 Task: Create a due date automation trigger when advanced on, 2 days before a card is due add content with a name or a description not starting with resume at 11:00 AM.
Action: Mouse moved to (1049, 306)
Screenshot: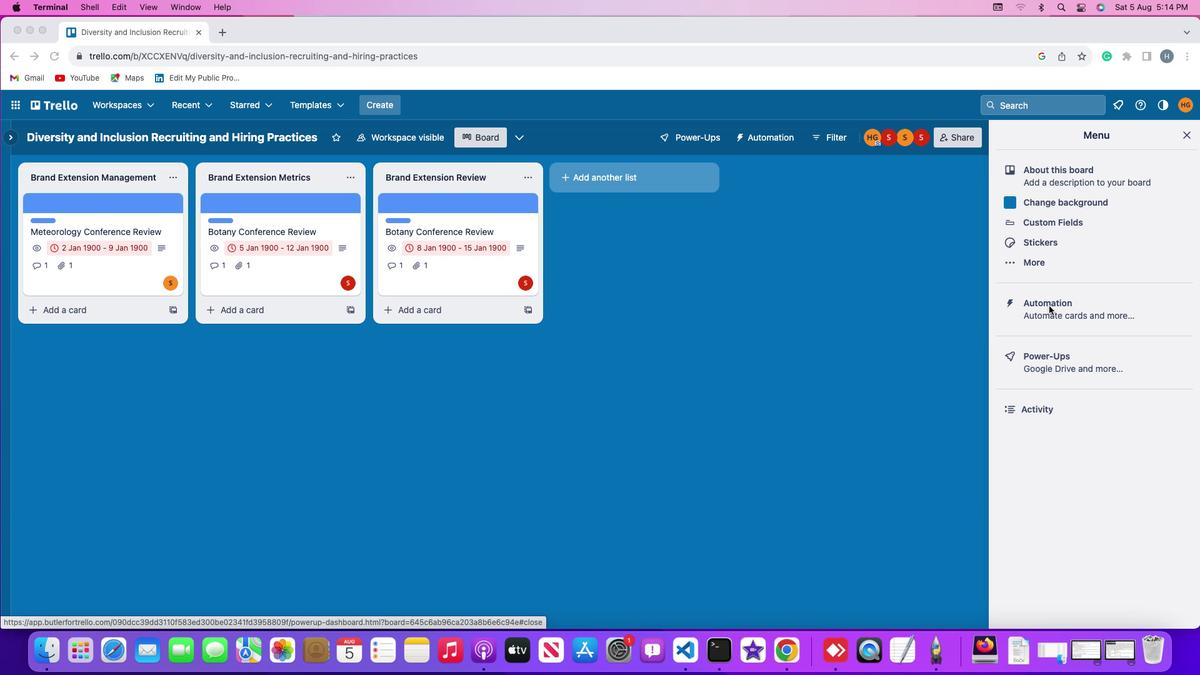 
Action: Mouse pressed left at (1049, 306)
Screenshot: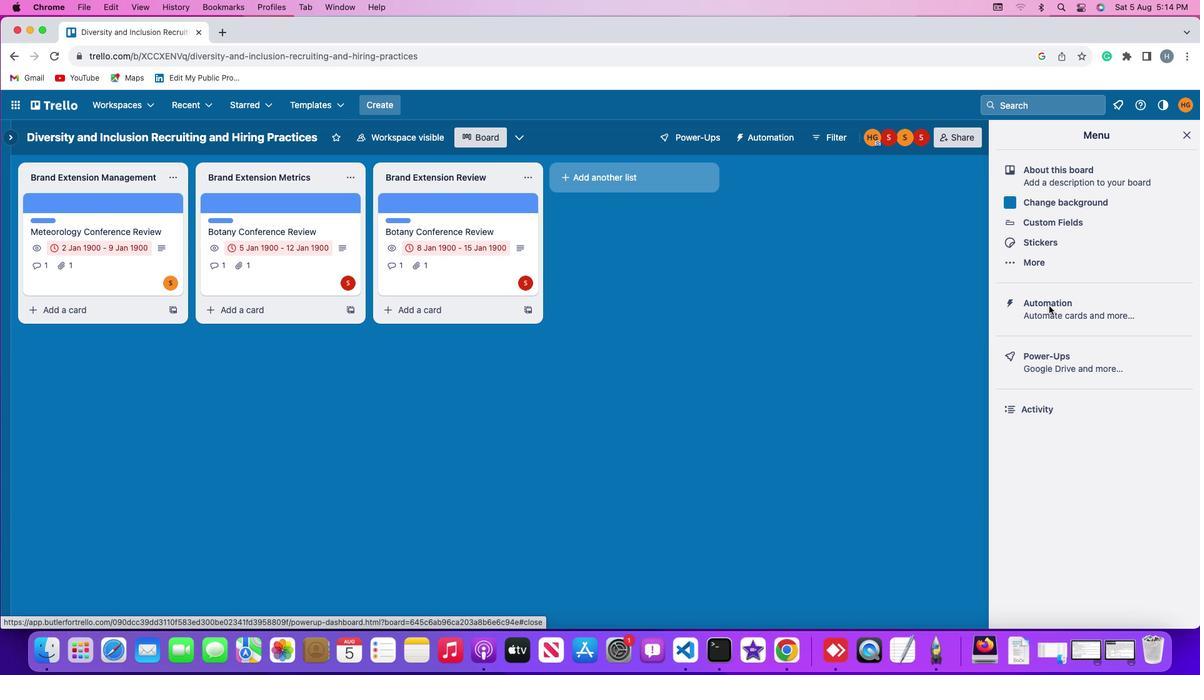 
Action: Mouse pressed left at (1049, 306)
Screenshot: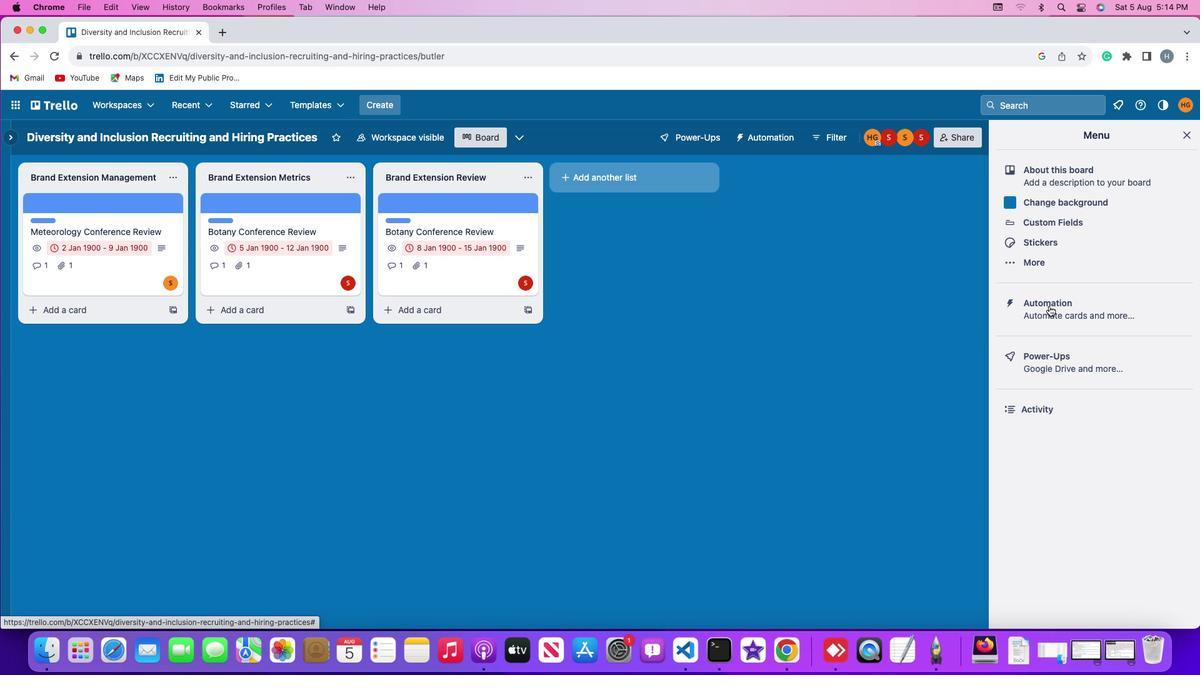 
Action: Mouse moved to (85, 295)
Screenshot: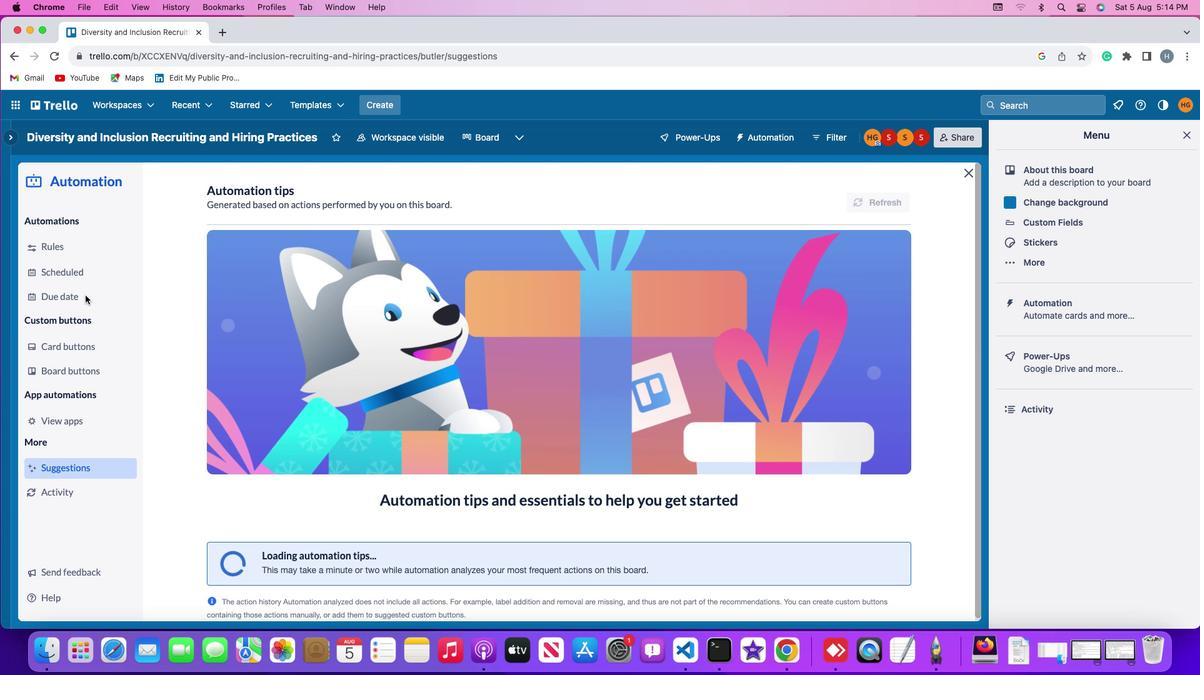 
Action: Mouse pressed left at (85, 295)
Screenshot: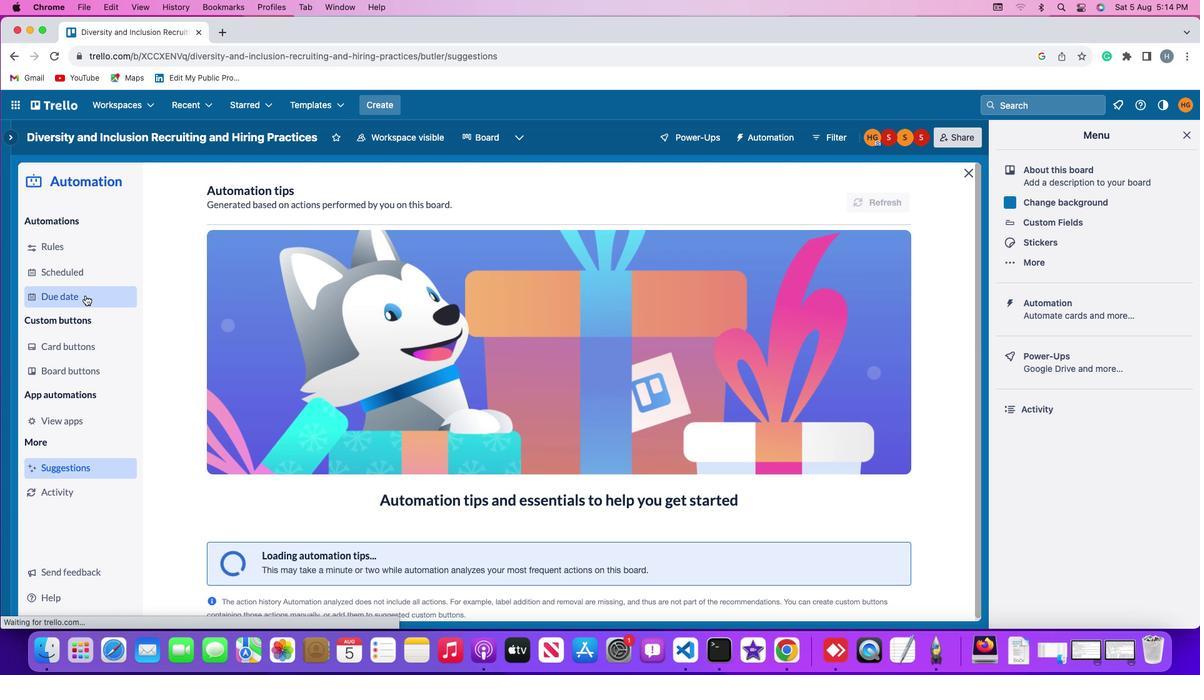
Action: Mouse moved to (833, 191)
Screenshot: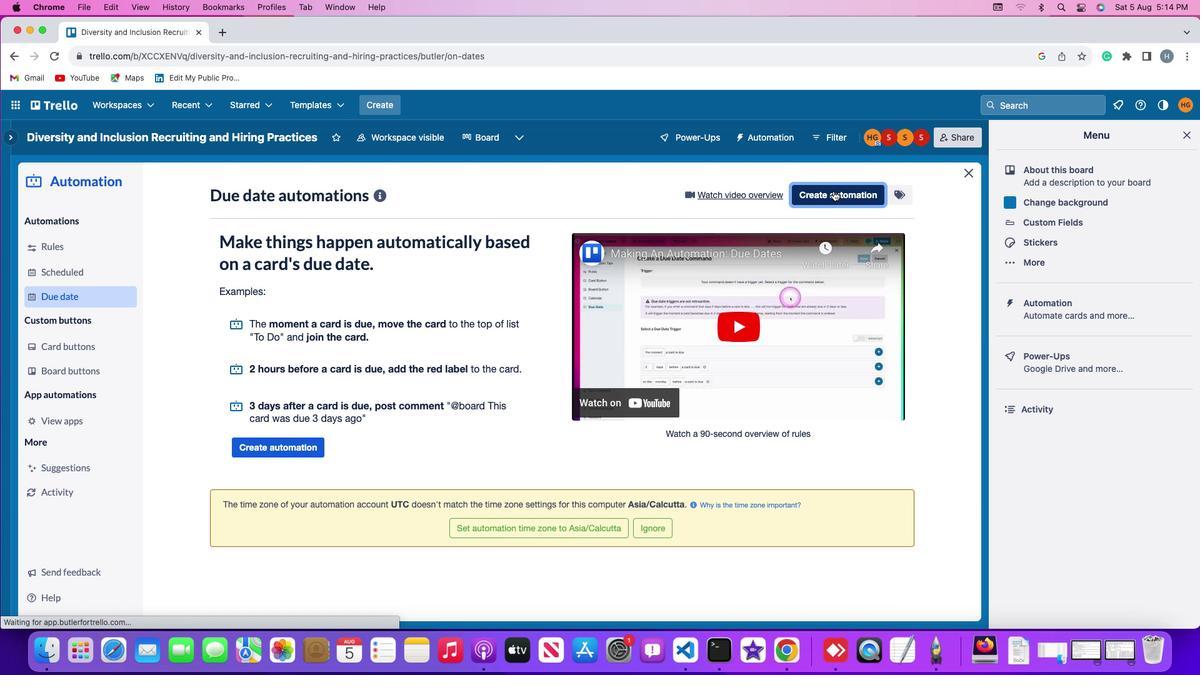
Action: Mouse pressed left at (833, 191)
Screenshot: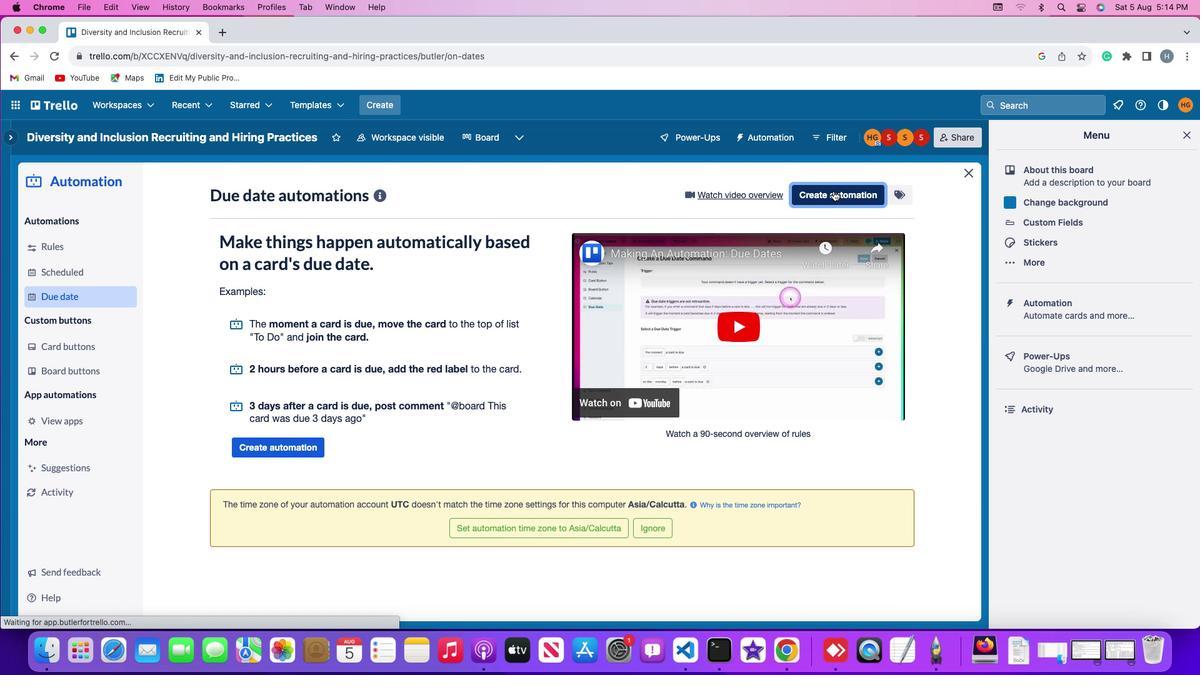 
Action: Mouse moved to (510, 317)
Screenshot: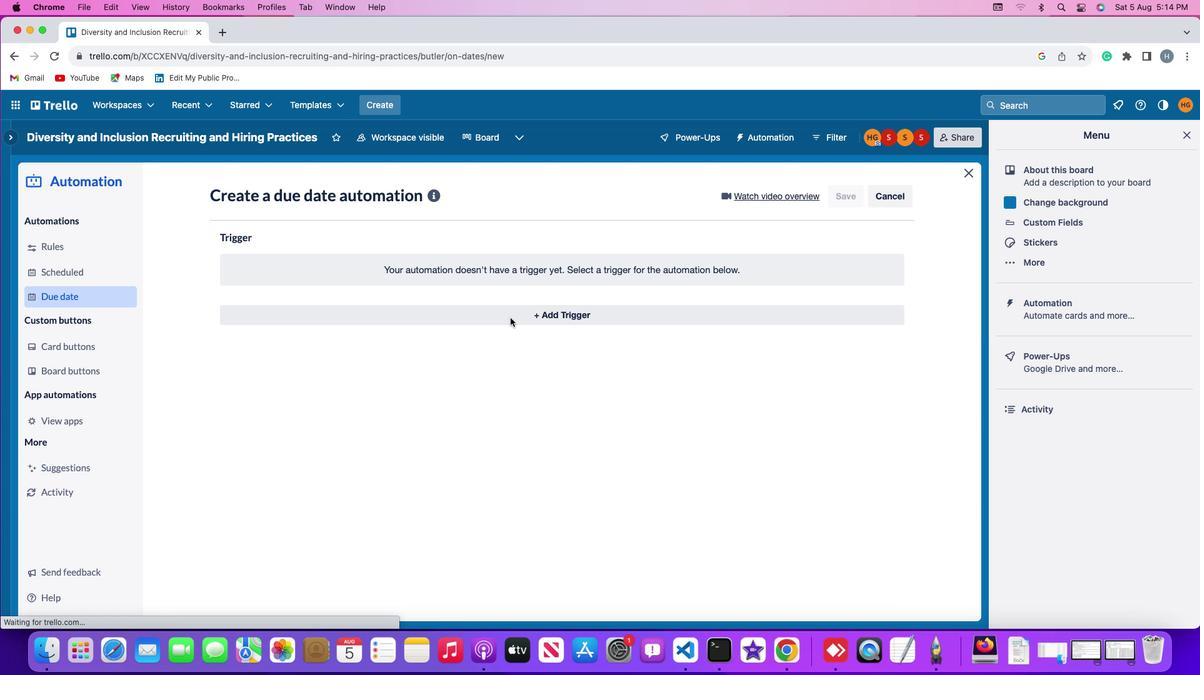 
Action: Mouse pressed left at (510, 317)
Screenshot: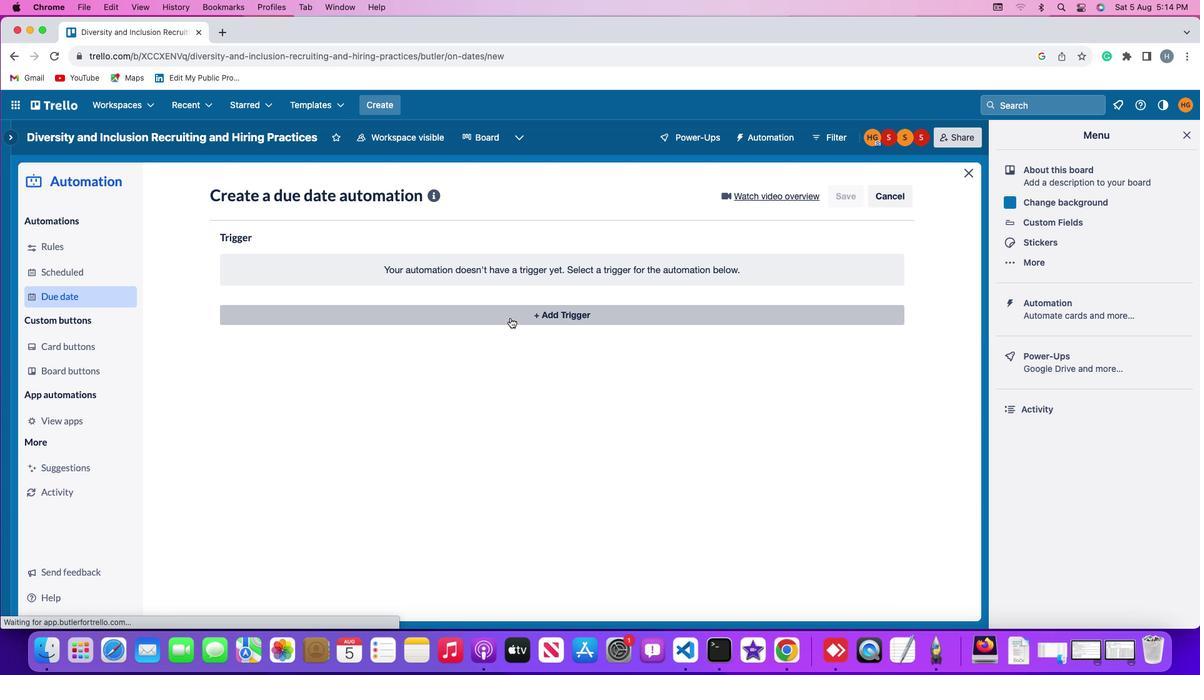 
Action: Mouse moved to (243, 504)
Screenshot: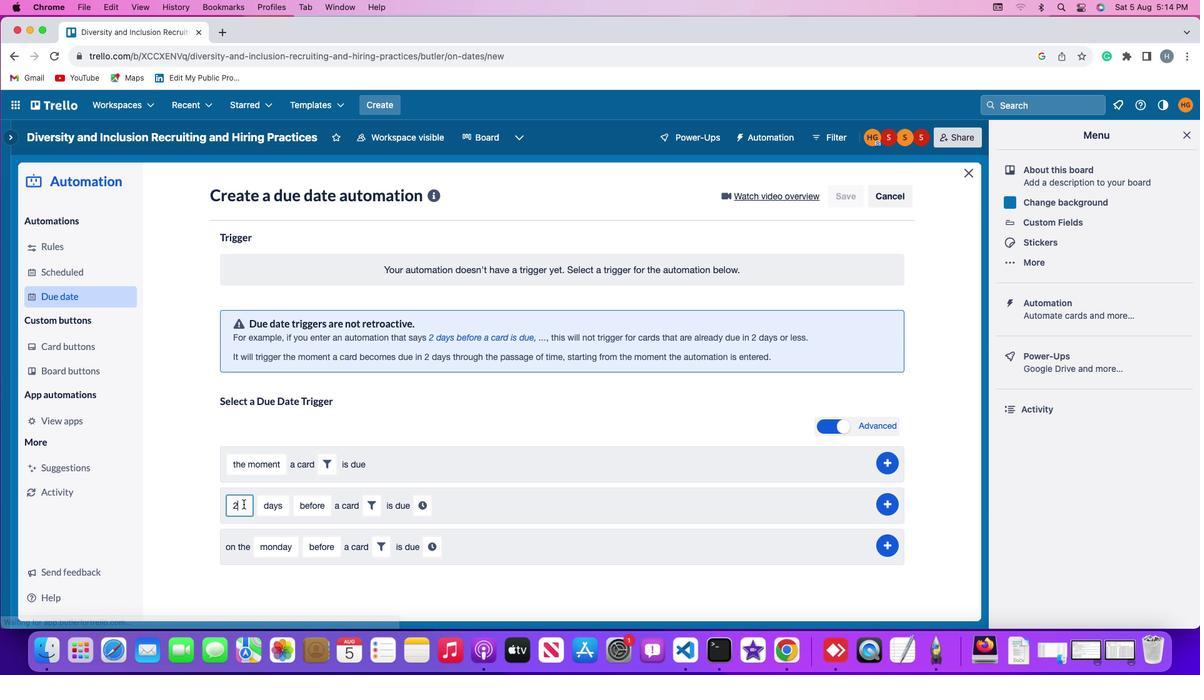 
Action: Mouse pressed left at (243, 504)
Screenshot: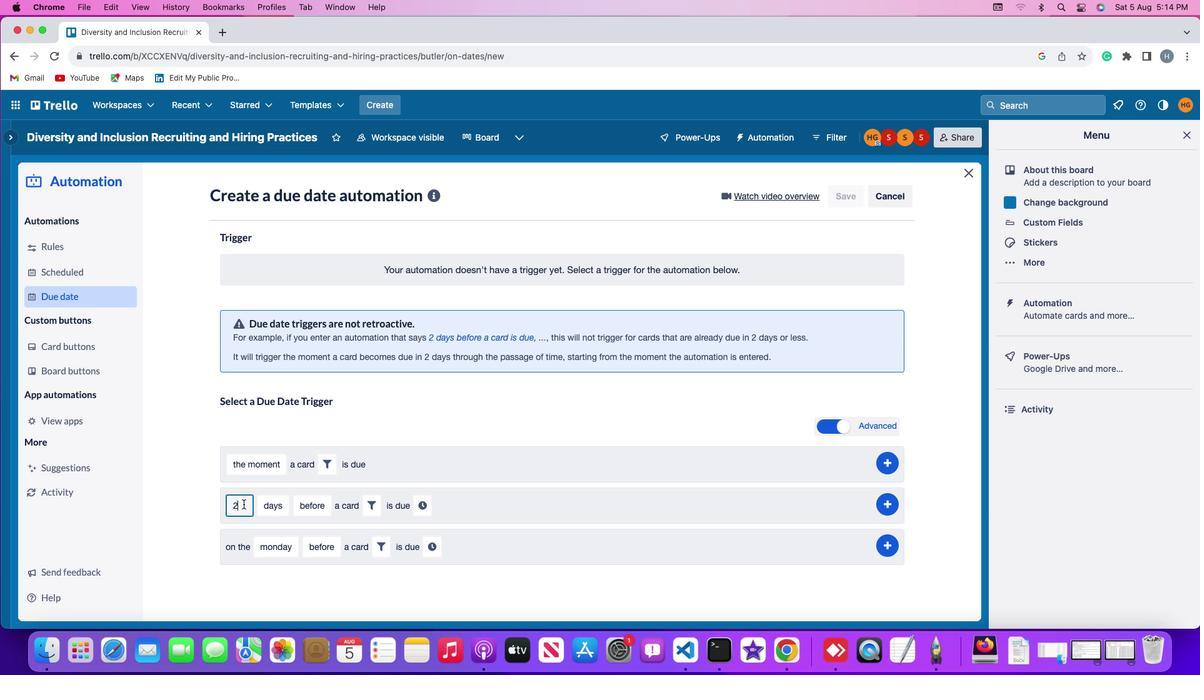 
Action: Key pressed Key.backspace'2'
Screenshot: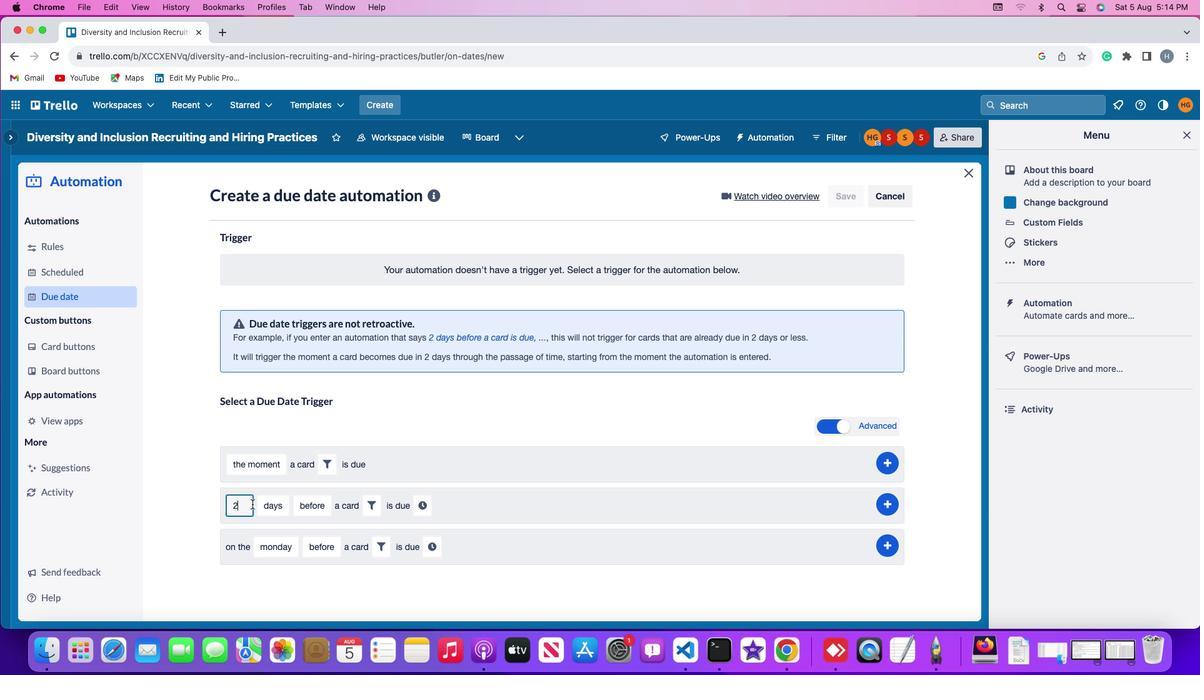 
Action: Mouse moved to (285, 504)
Screenshot: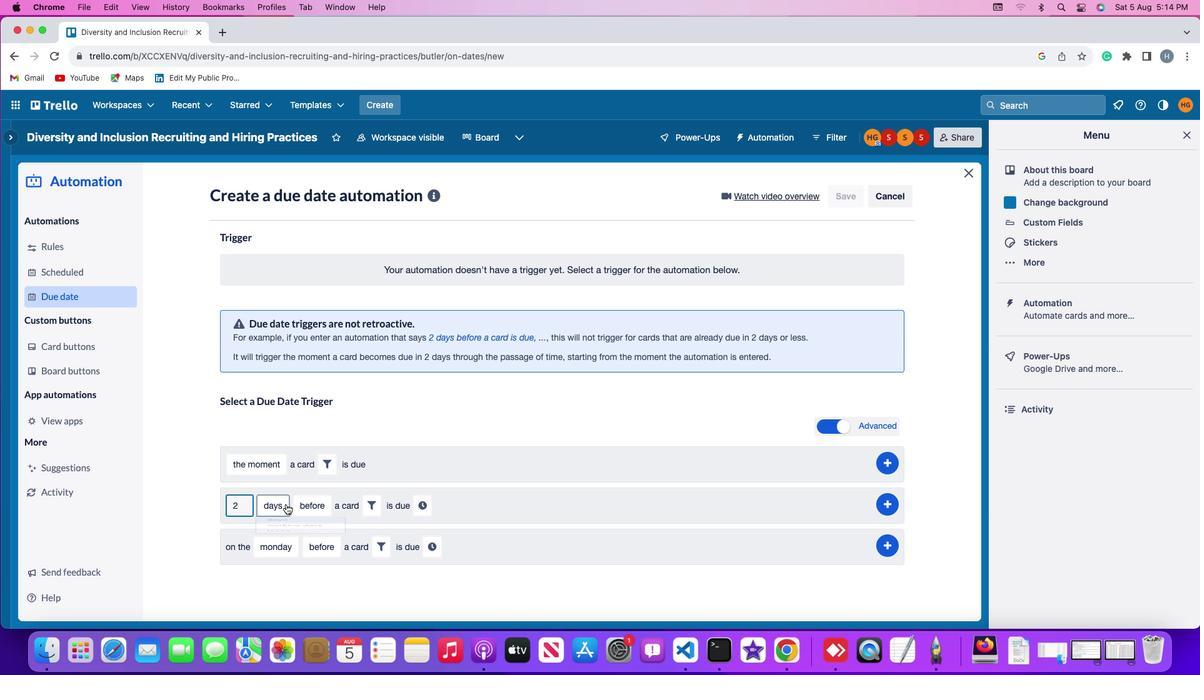 
Action: Mouse pressed left at (285, 504)
Screenshot: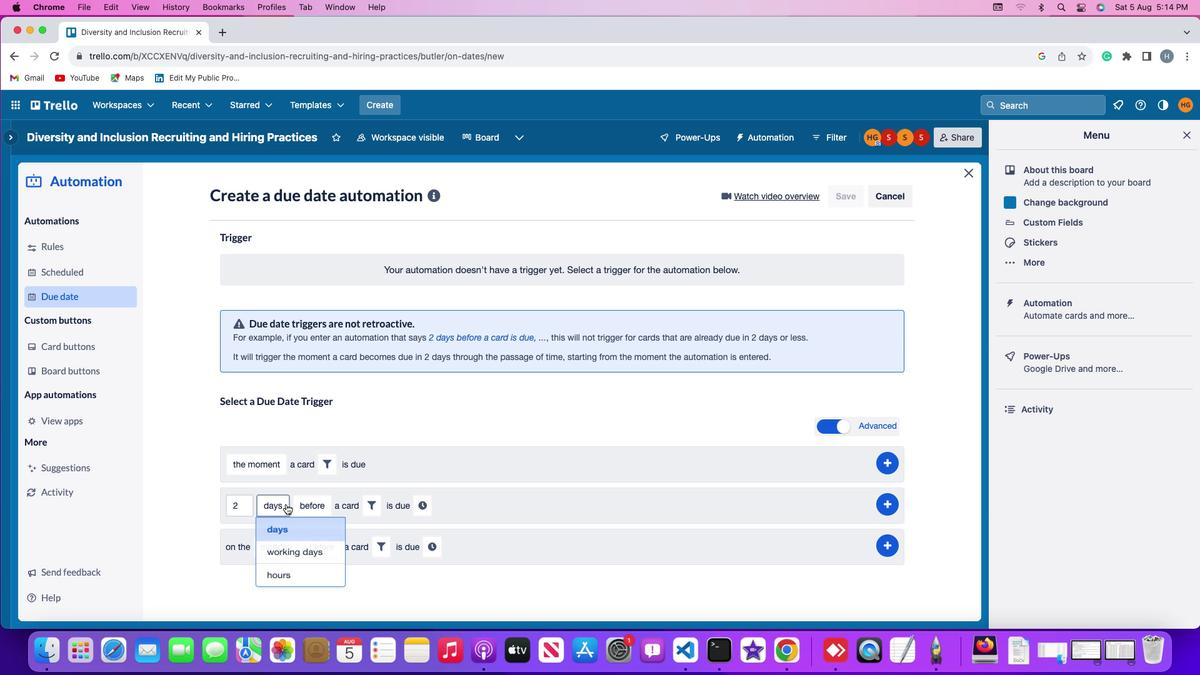 
Action: Mouse moved to (283, 529)
Screenshot: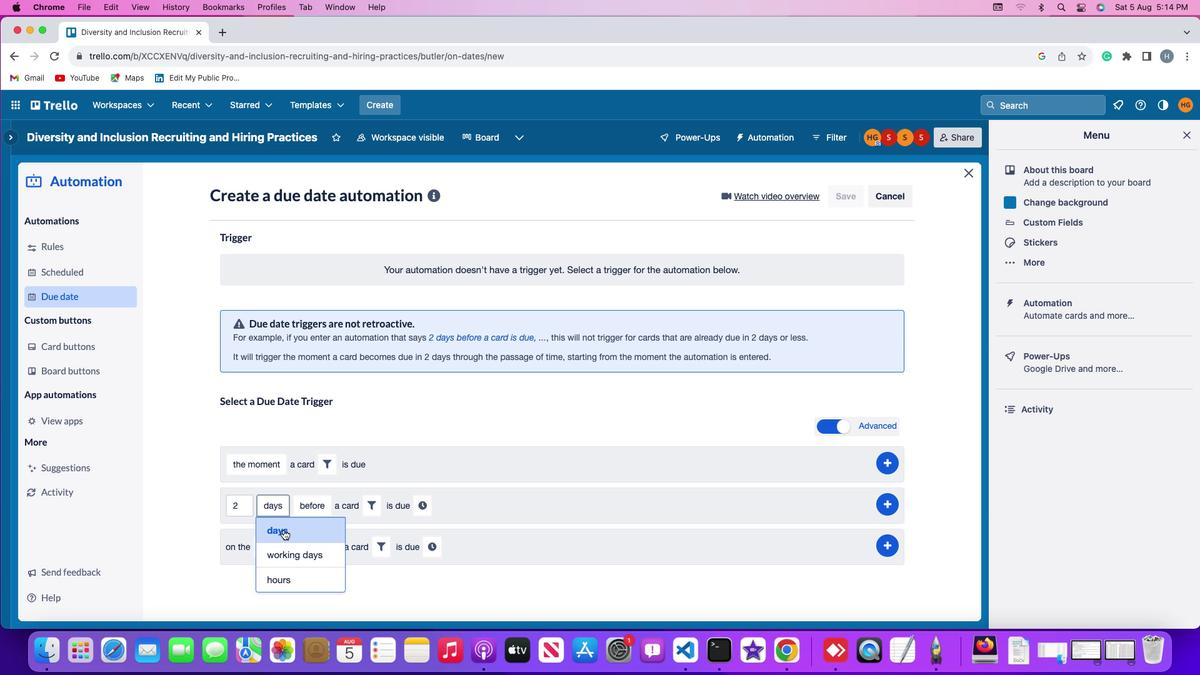
Action: Mouse pressed left at (283, 529)
Screenshot: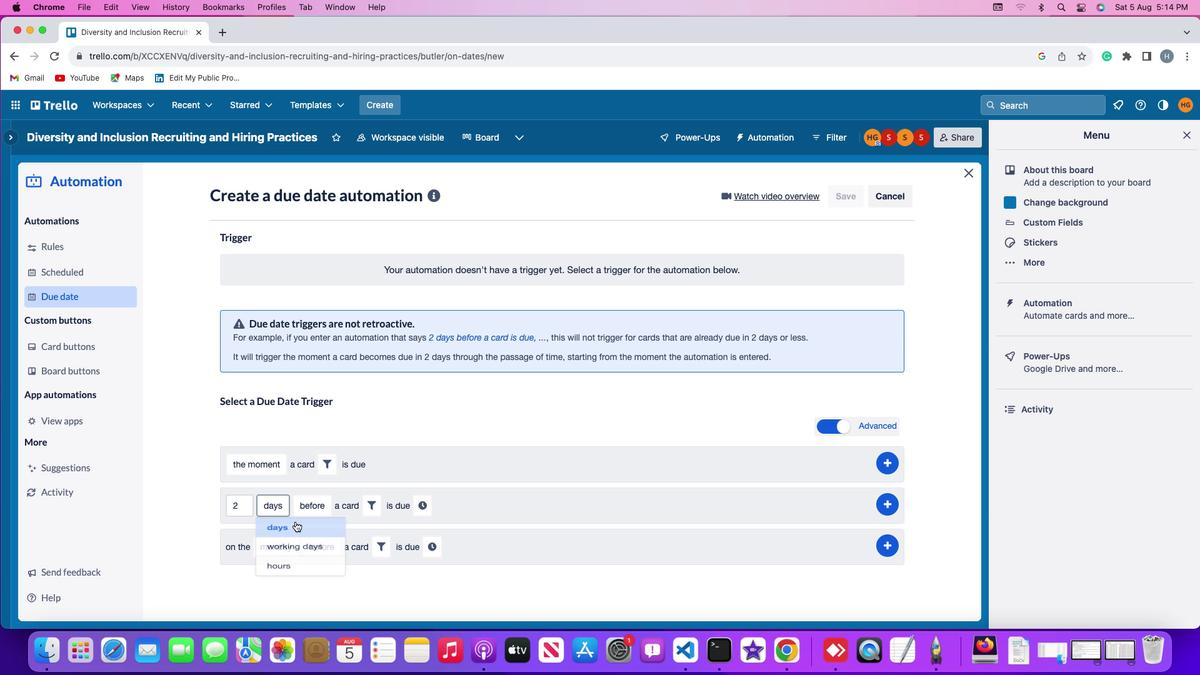 
Action: Mouse moved to (307, 507)
Screenshot: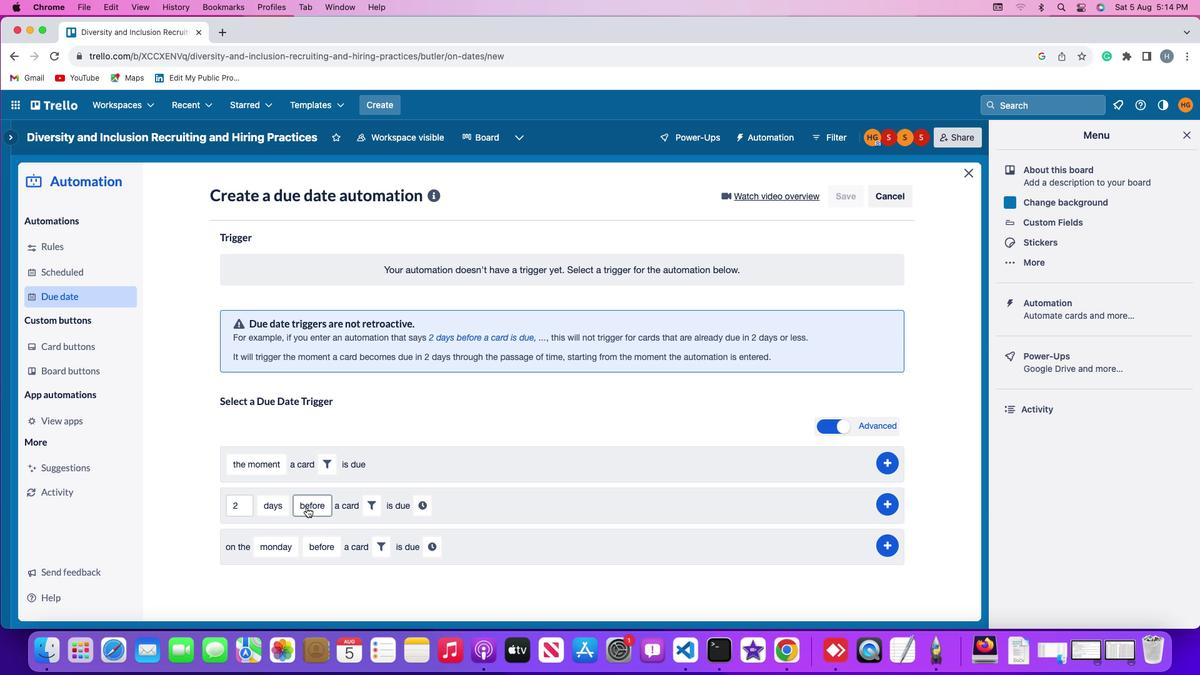 
Action: Mouse pressed left at (307, 507)
Screenshot: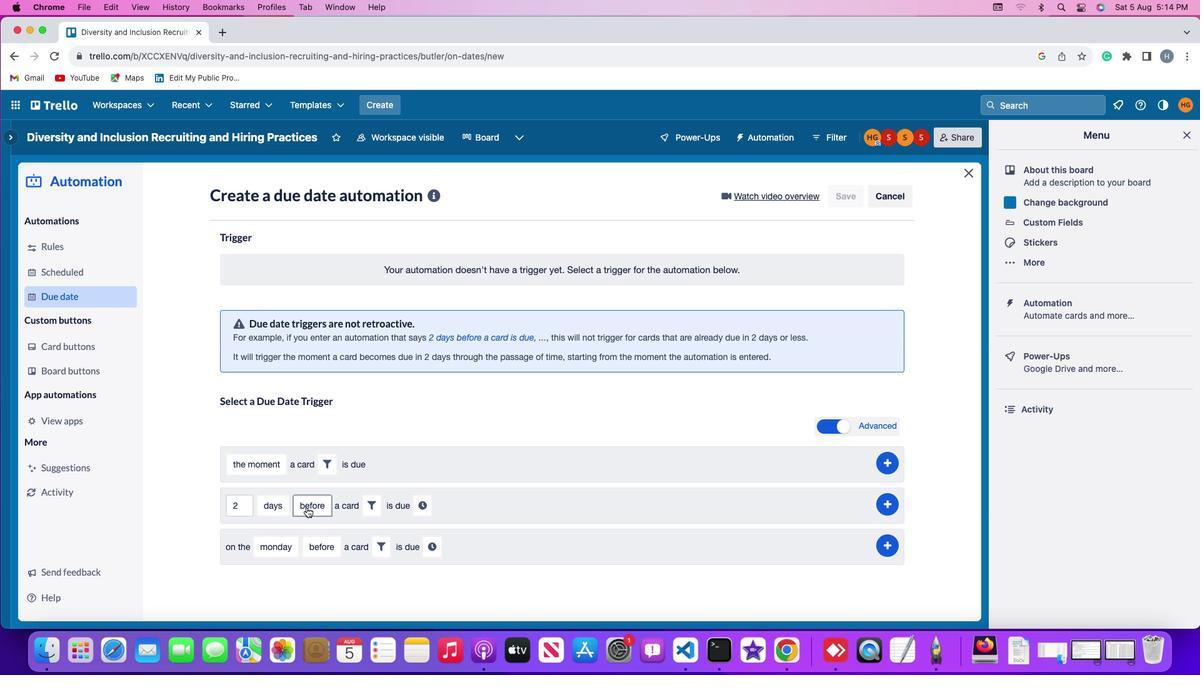 
Action: Mouse moved to (314, 534)
Screenshot: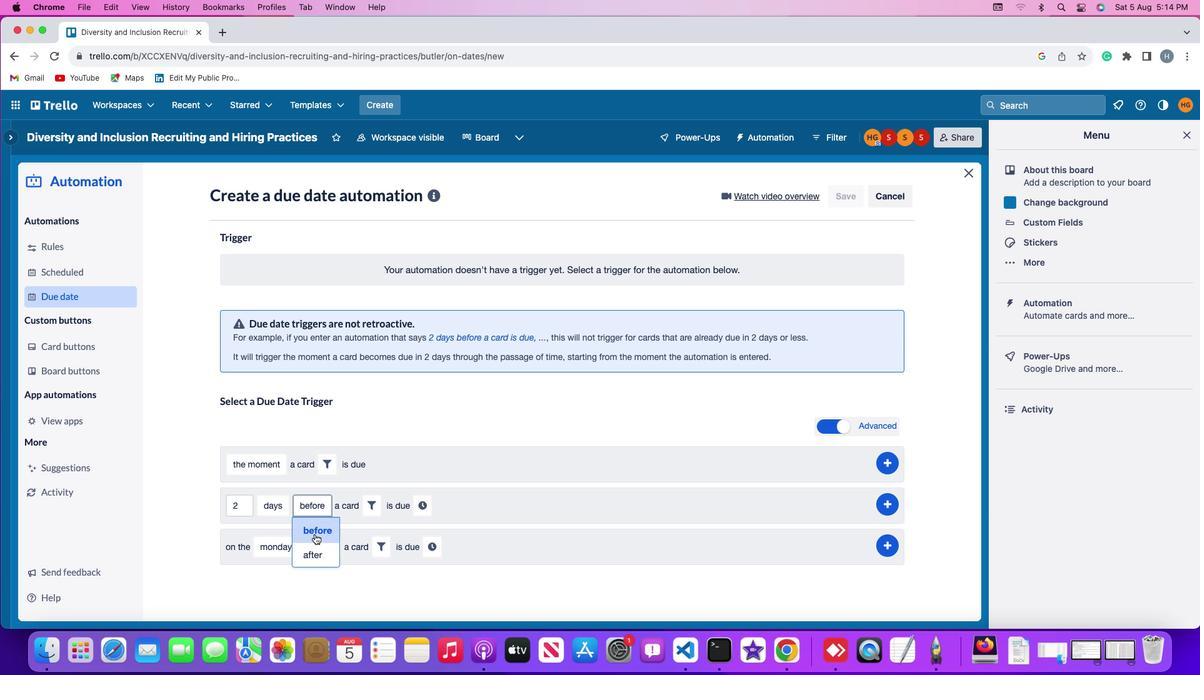 
Action: Mouse pressed left at (314, 534)
Screenshot: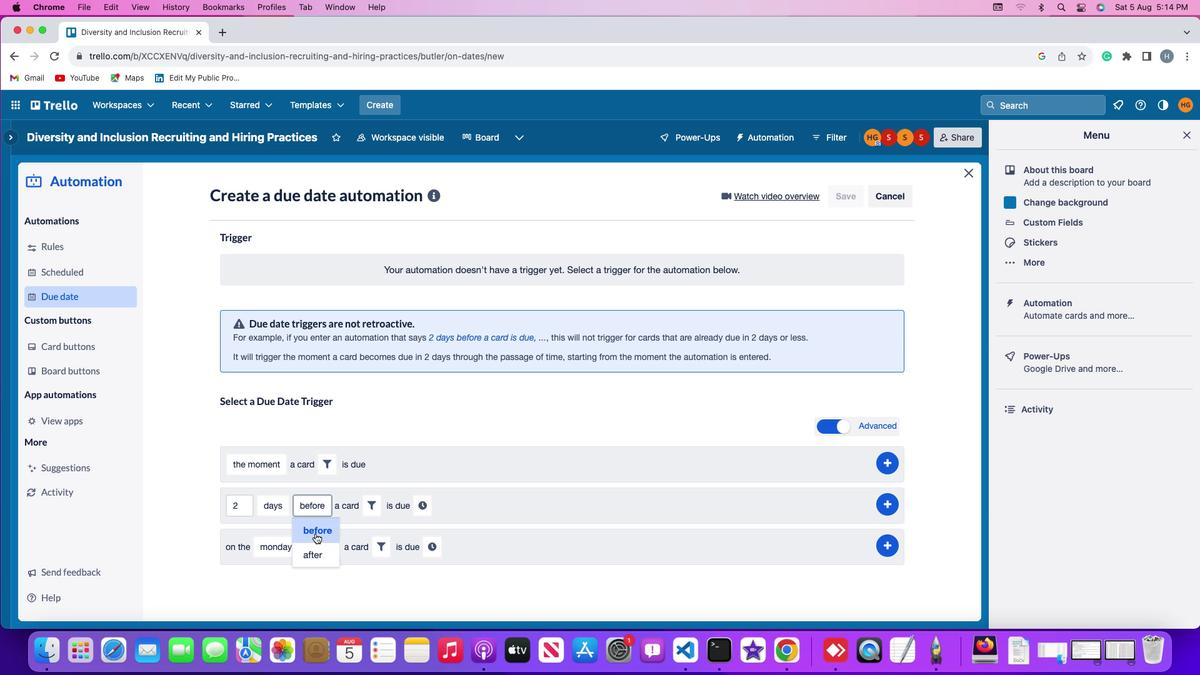 
Action: Mouse moved to (369, 505)
Screenshot: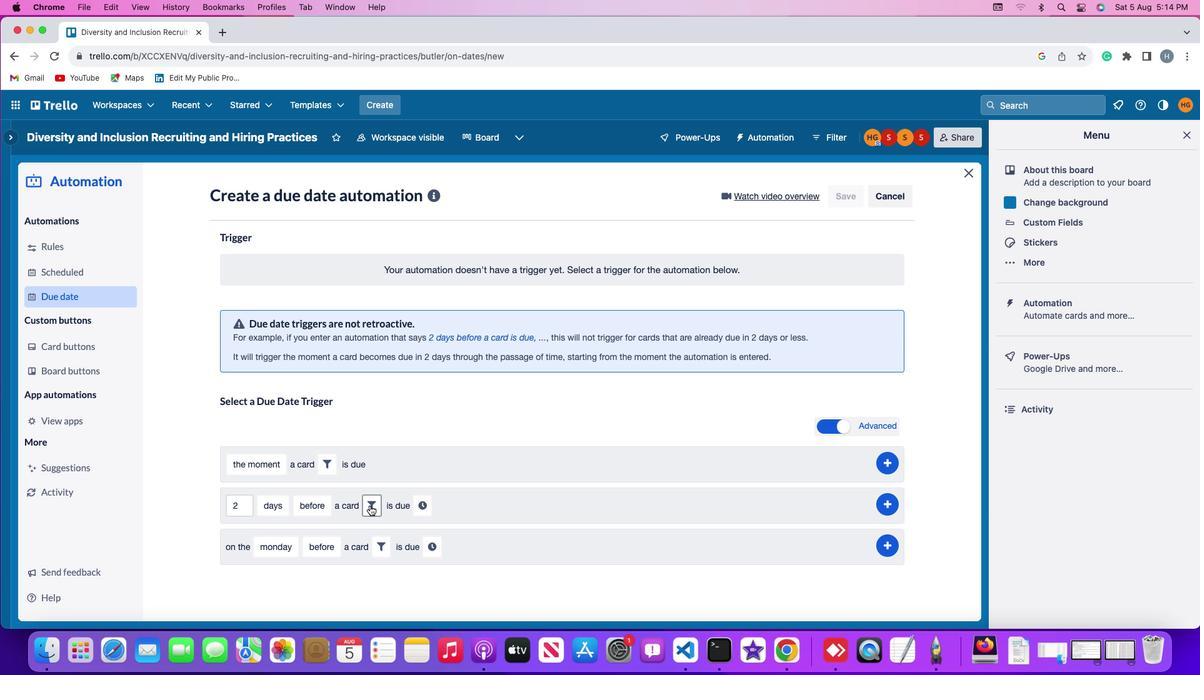 
Action: Mouse pressed left at (369, 505)
Screenshot: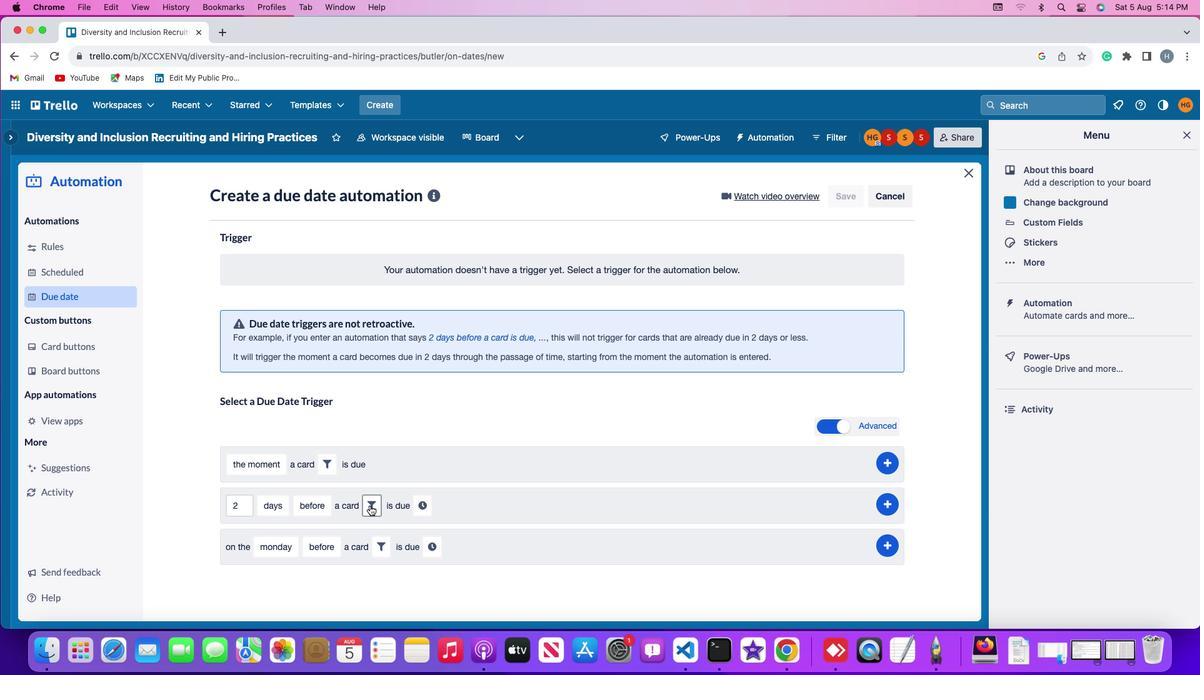 
Action: Mouse moved to (532, 540)
Screenshot: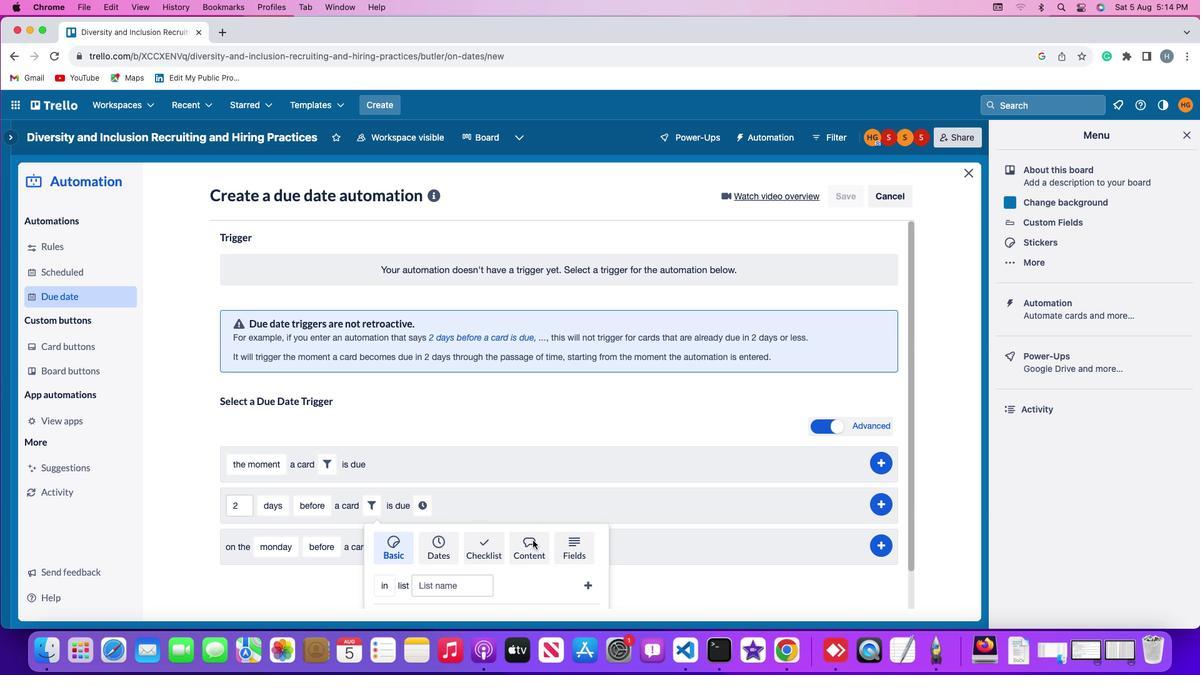 
Action: Mouse pressed left at (532, 540)
Screenshot: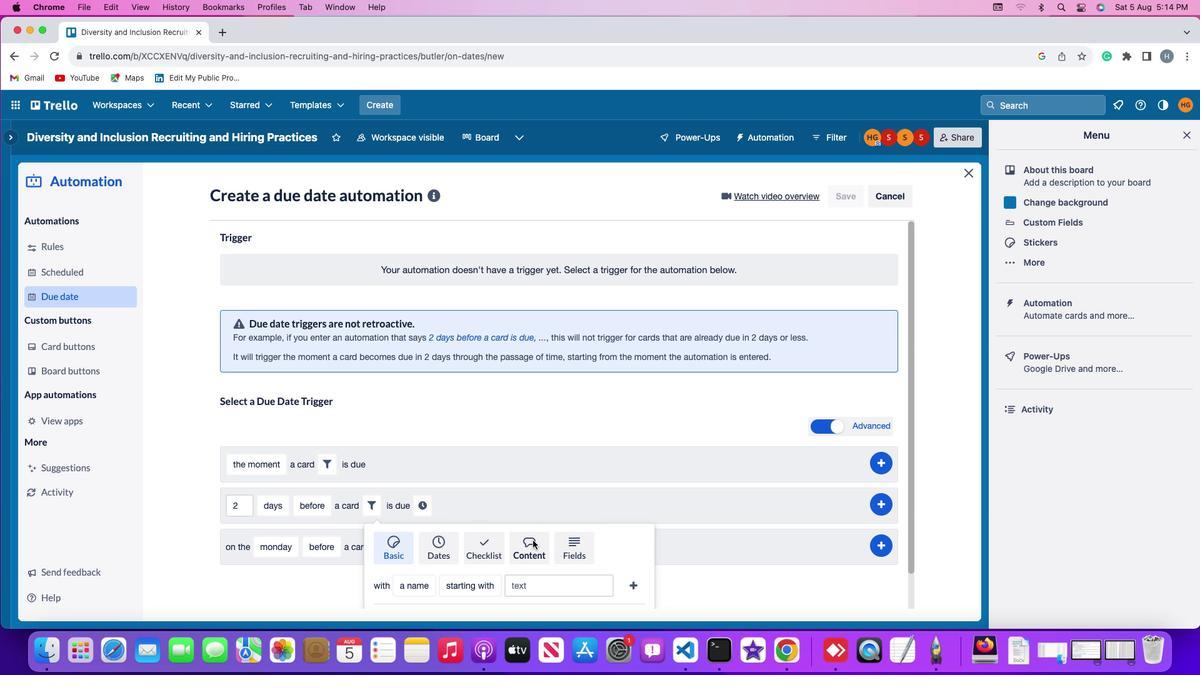 
Action: Mouse moved to (413, 582)
Screenshot: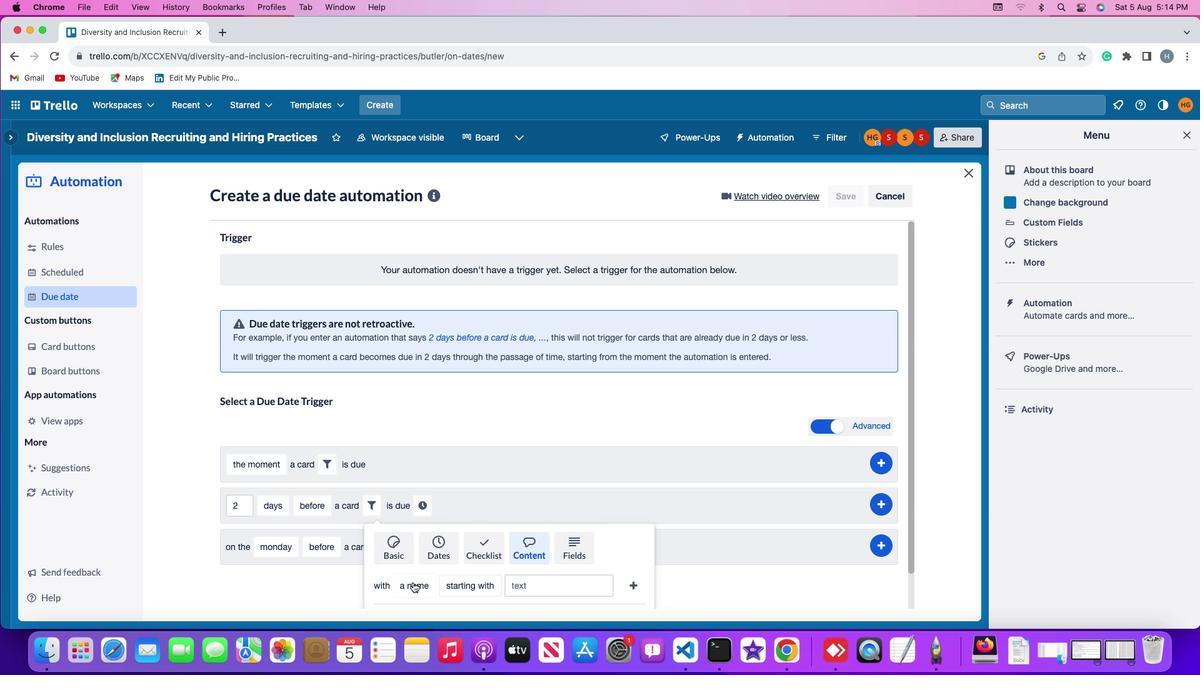 
Action: Mouse pressed left at (413, 582)
Screenshot: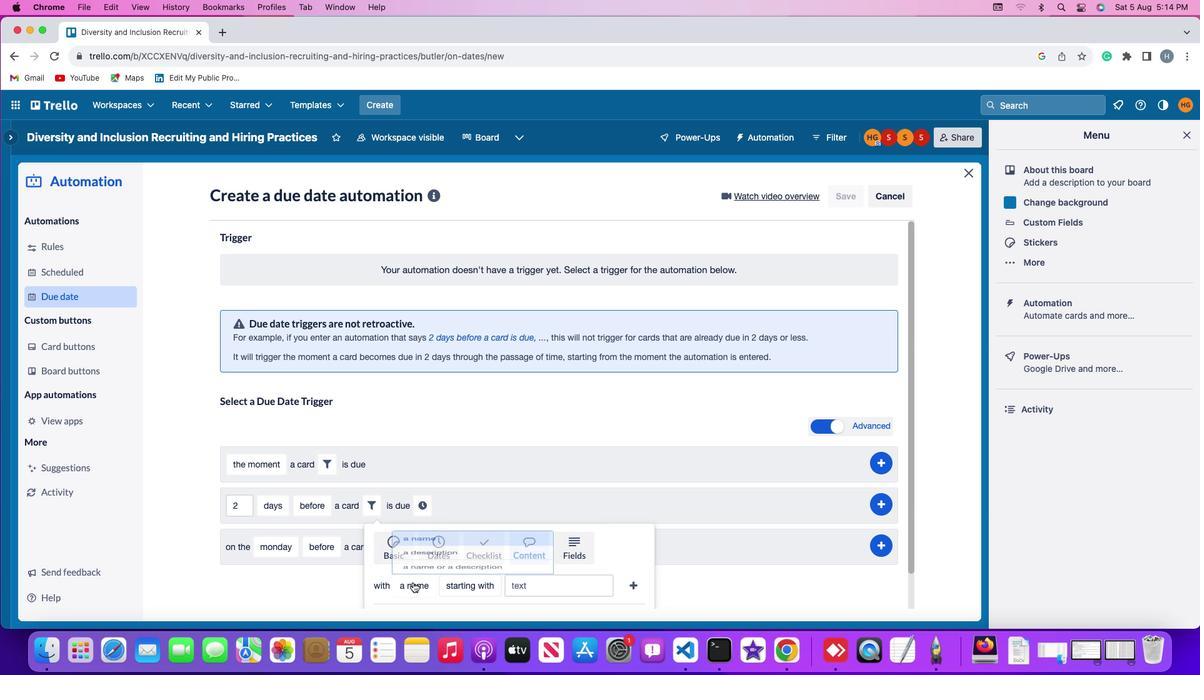 
Action: Mouse moved to (430, 561)
Screenshot: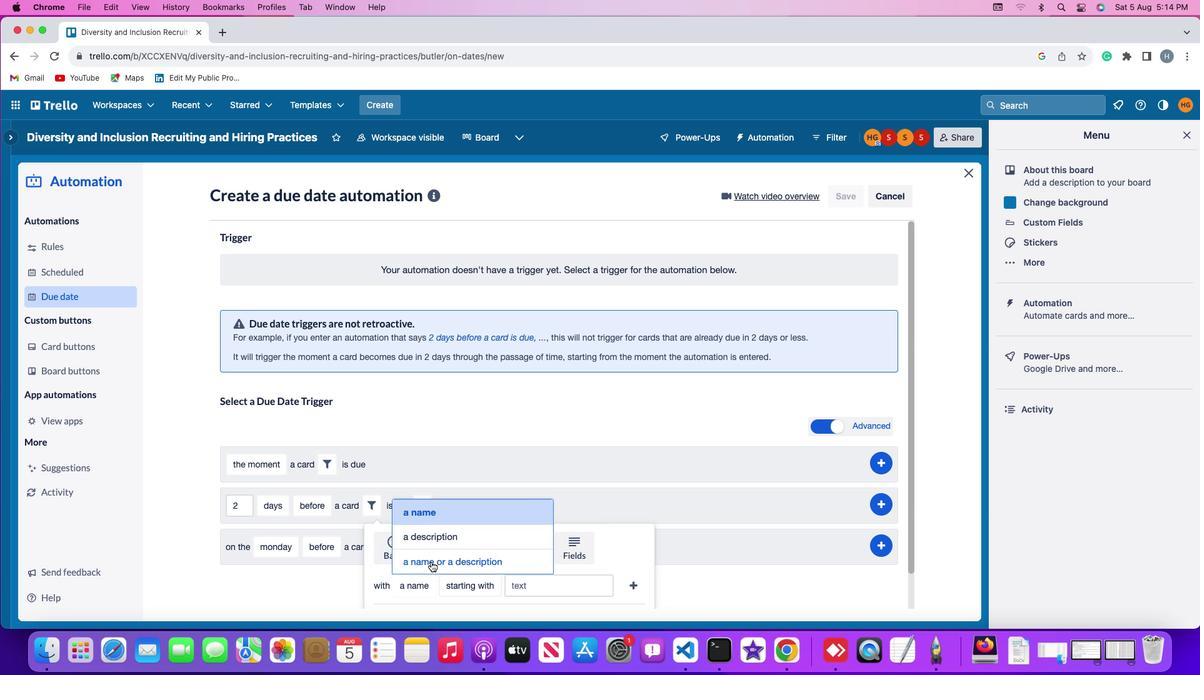 
Action: Mouse pressed left at (430, 561)
Screenshot: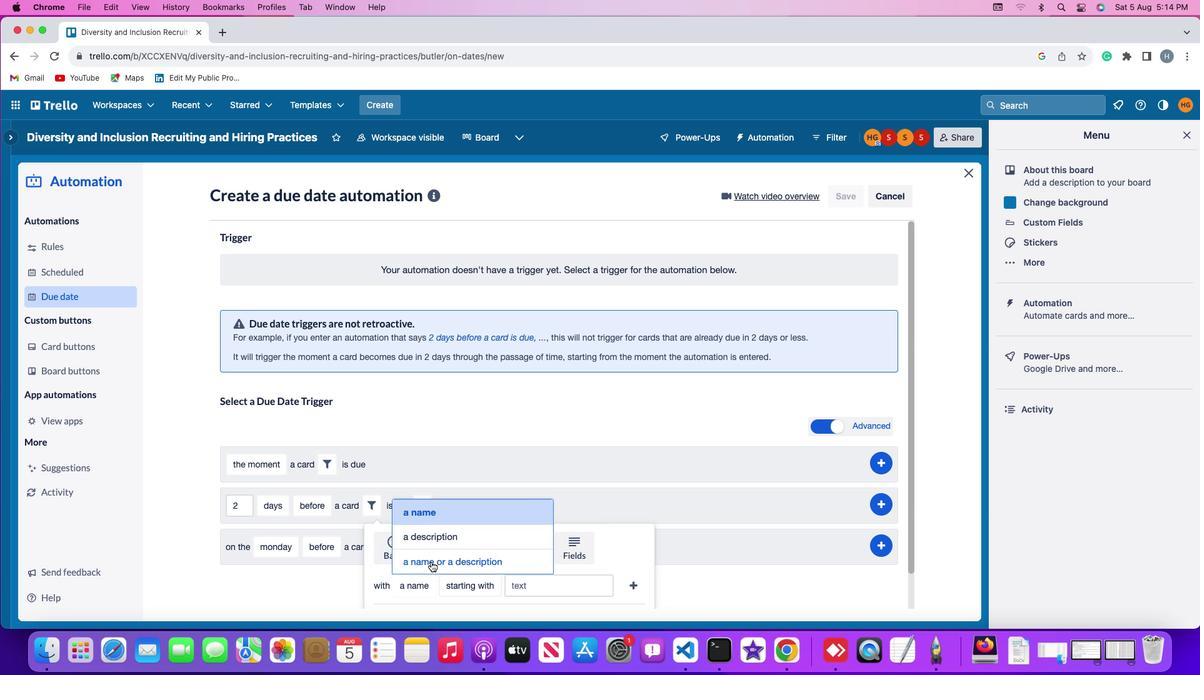 
Action: Mouse moved to (515, 584)
Screenshot: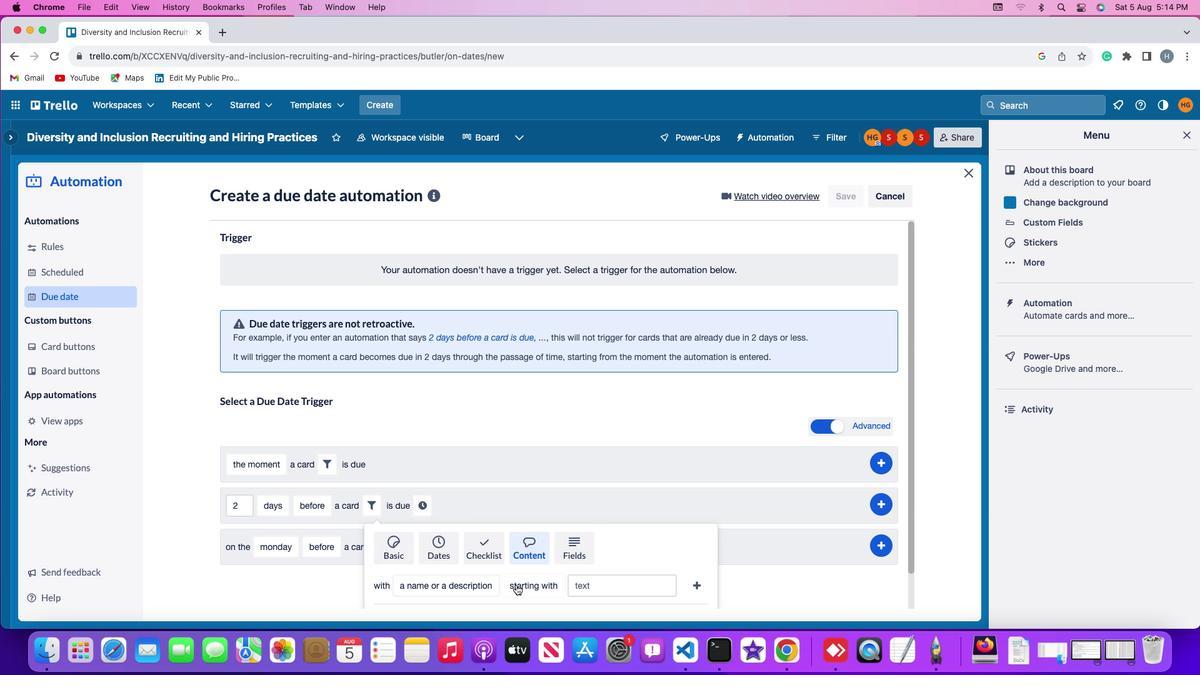
Action: Mouse pressed left at (515, 584)
Screenshot: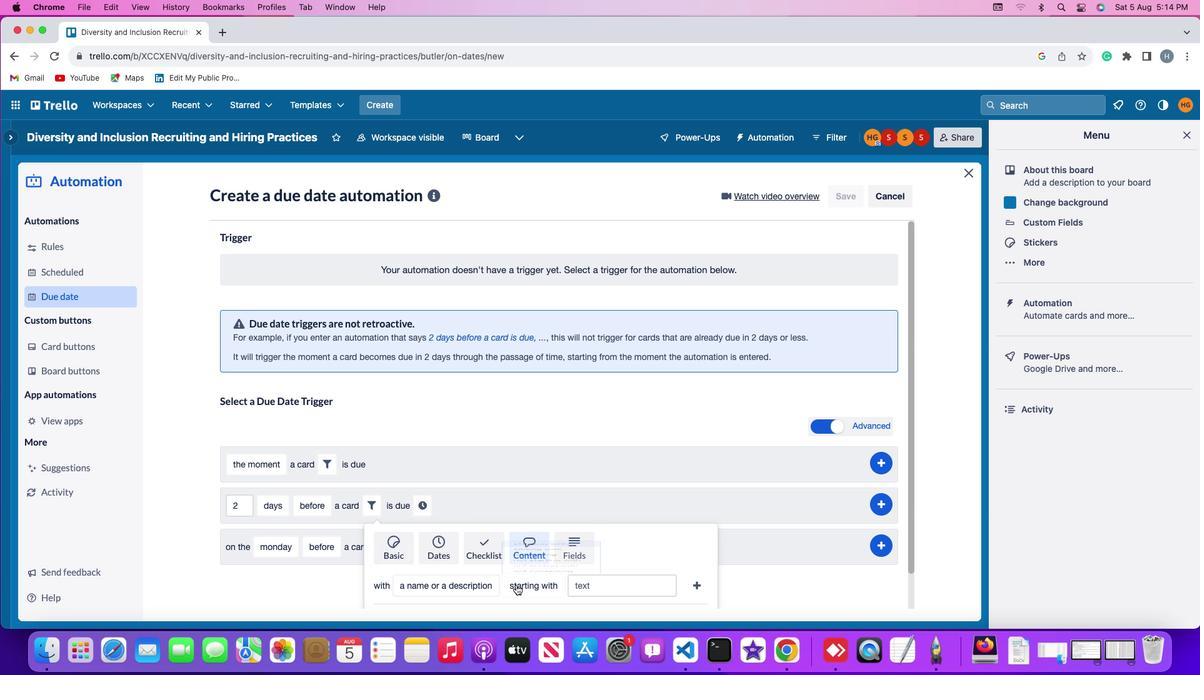 
Action: Mouse moved to (542, 510)
Screenshot: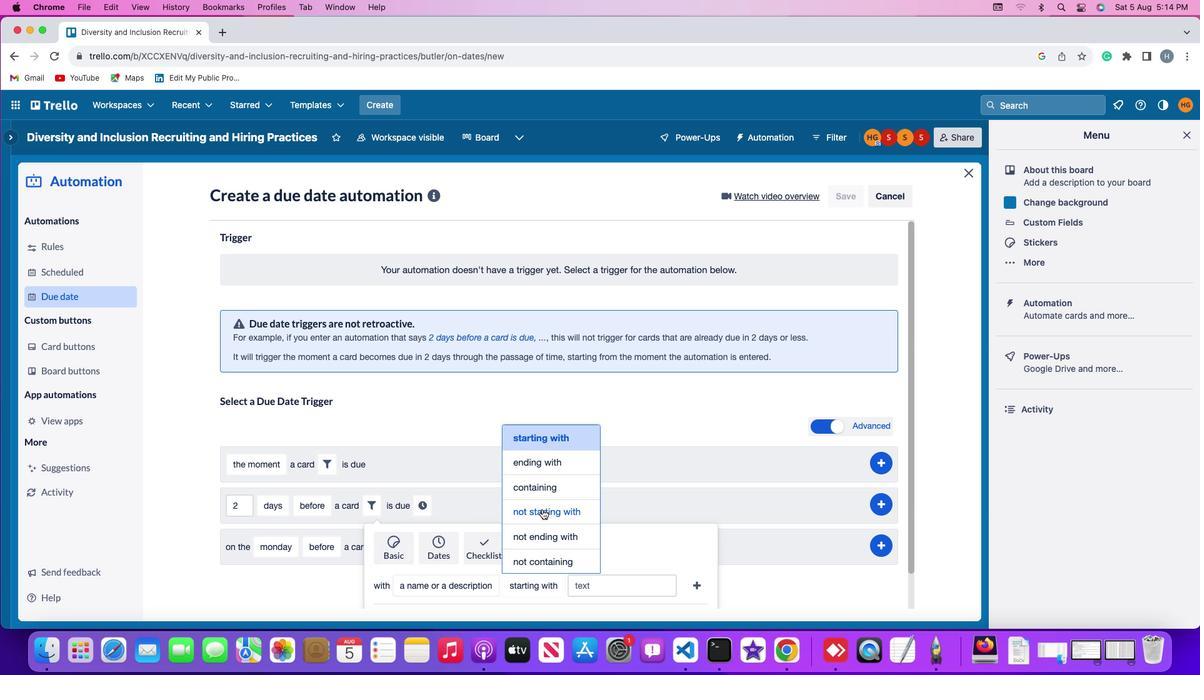 
Action: Mouse pressed left at (542, 510)
Screenshot: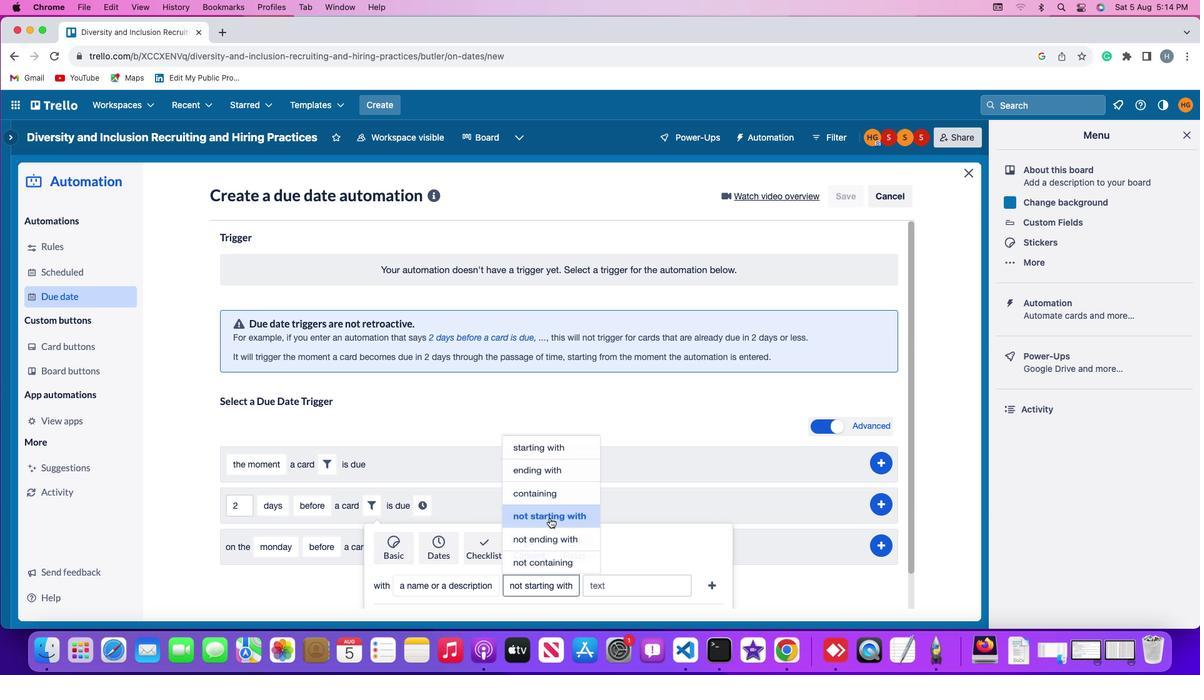 
Action: Mouse moved to (609, 577)
Screenshot: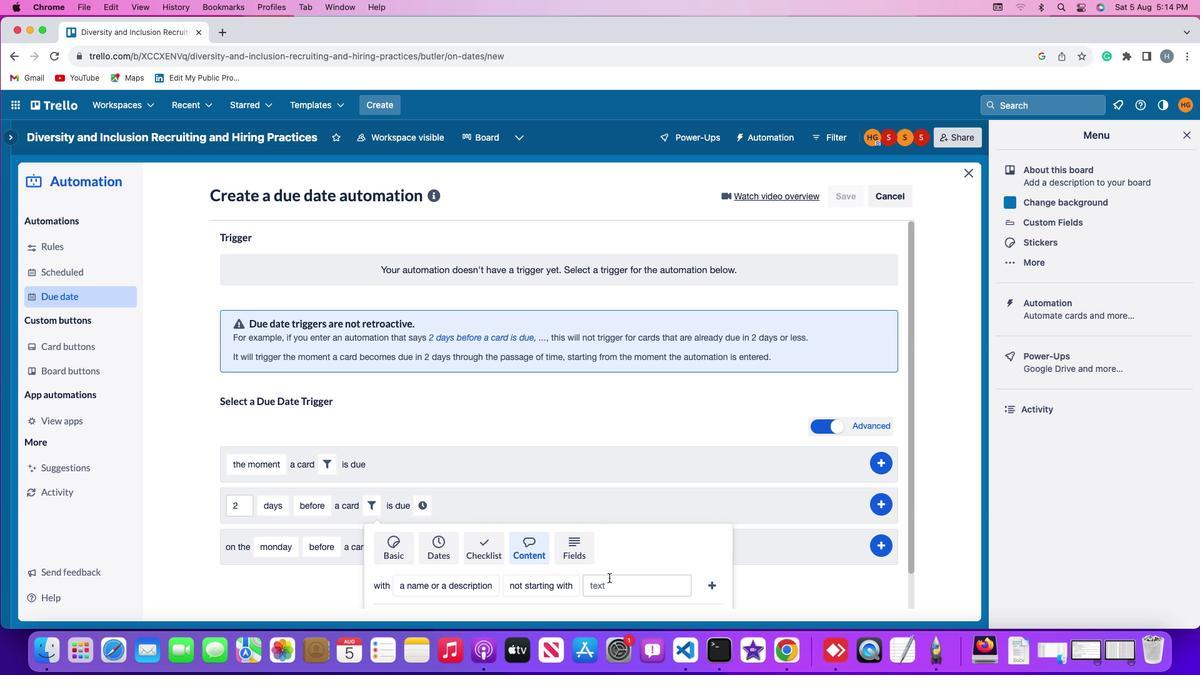 
Action: Mouse pressed left at (609, 577)
Screenshot: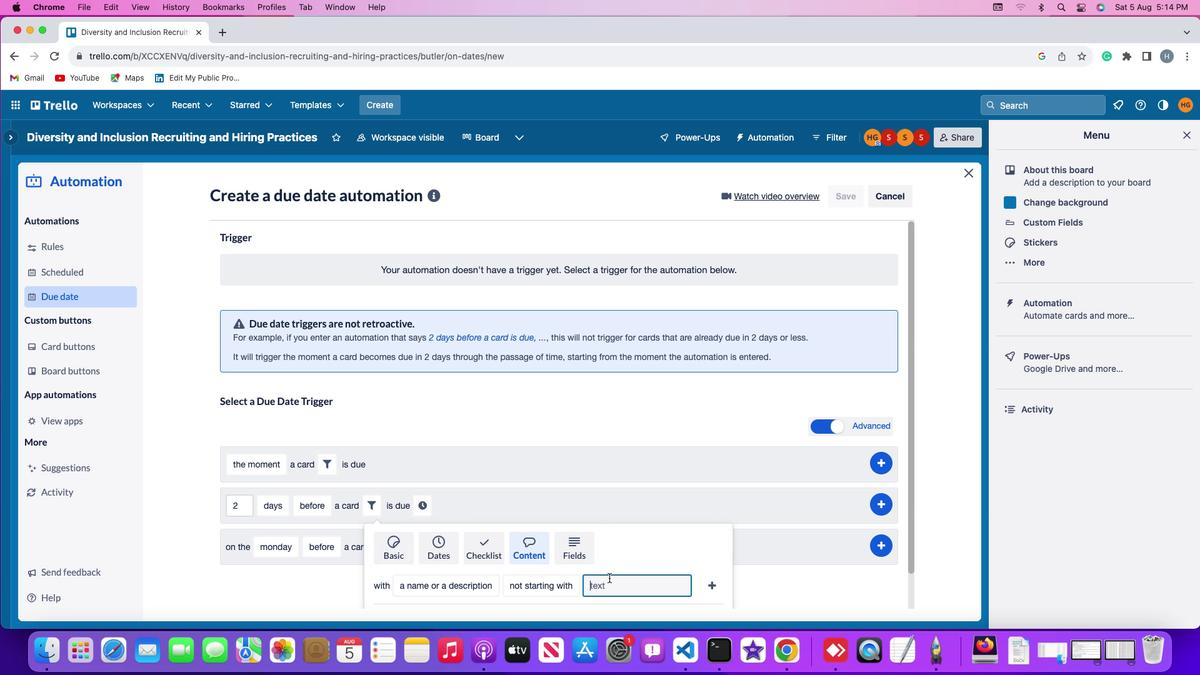 
Action: Mouse moved to (609, 578)
Screenshot: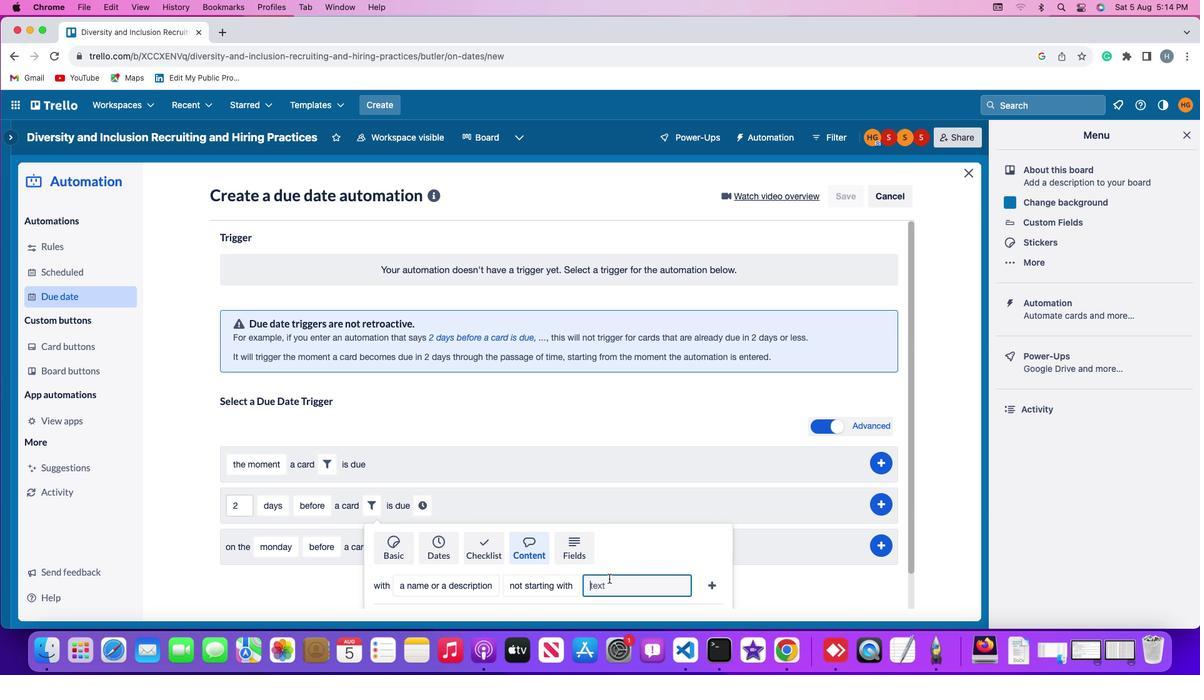 
Action: Key pressed 'r''e''s''u''m''e'
Screenshot: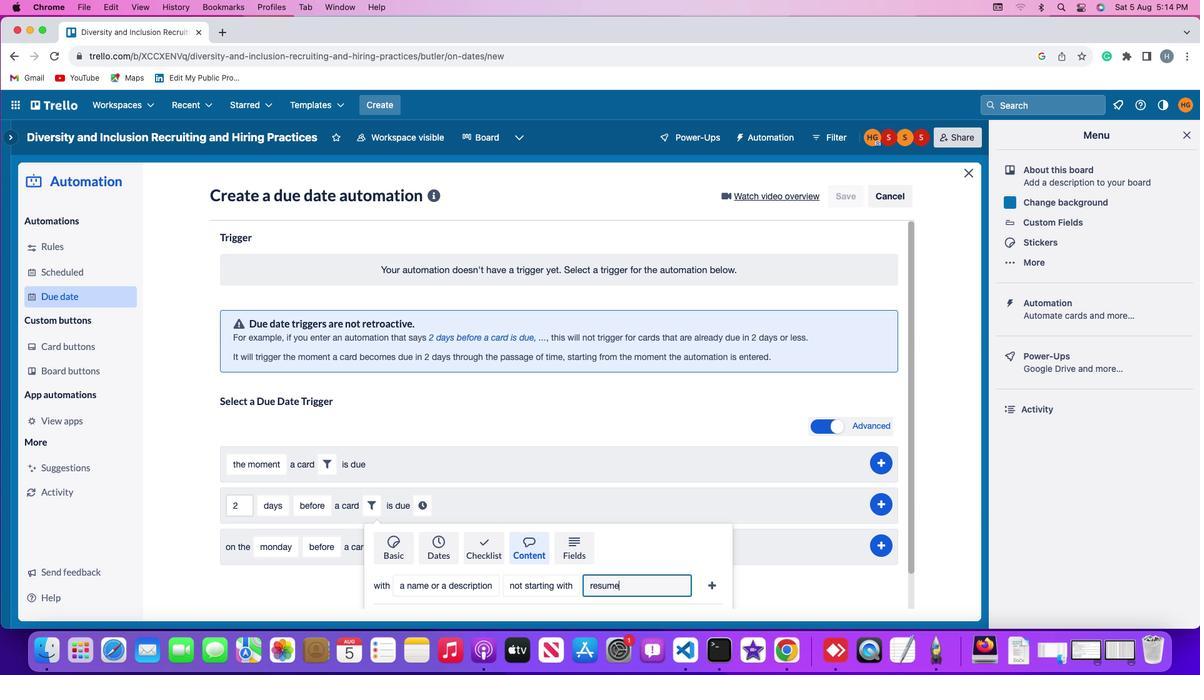 
Action: Mouse moved to (710, 583)
Screenshot: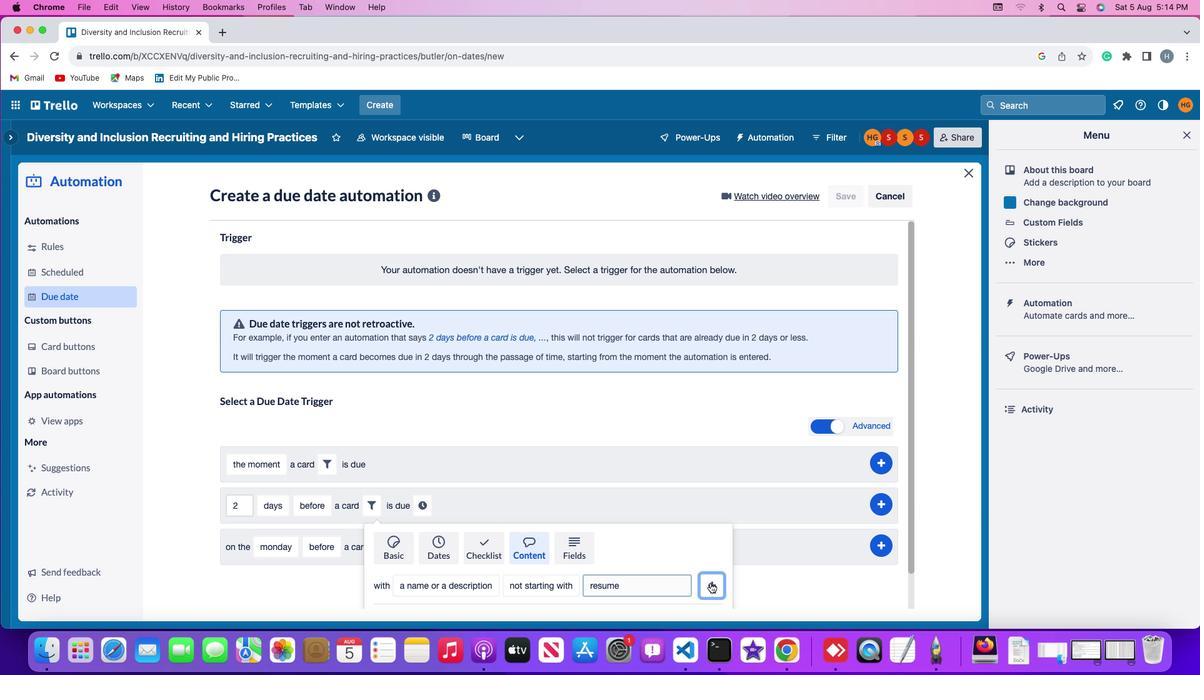
Action: Mouse pressed left at (710, 583)
Screenshot: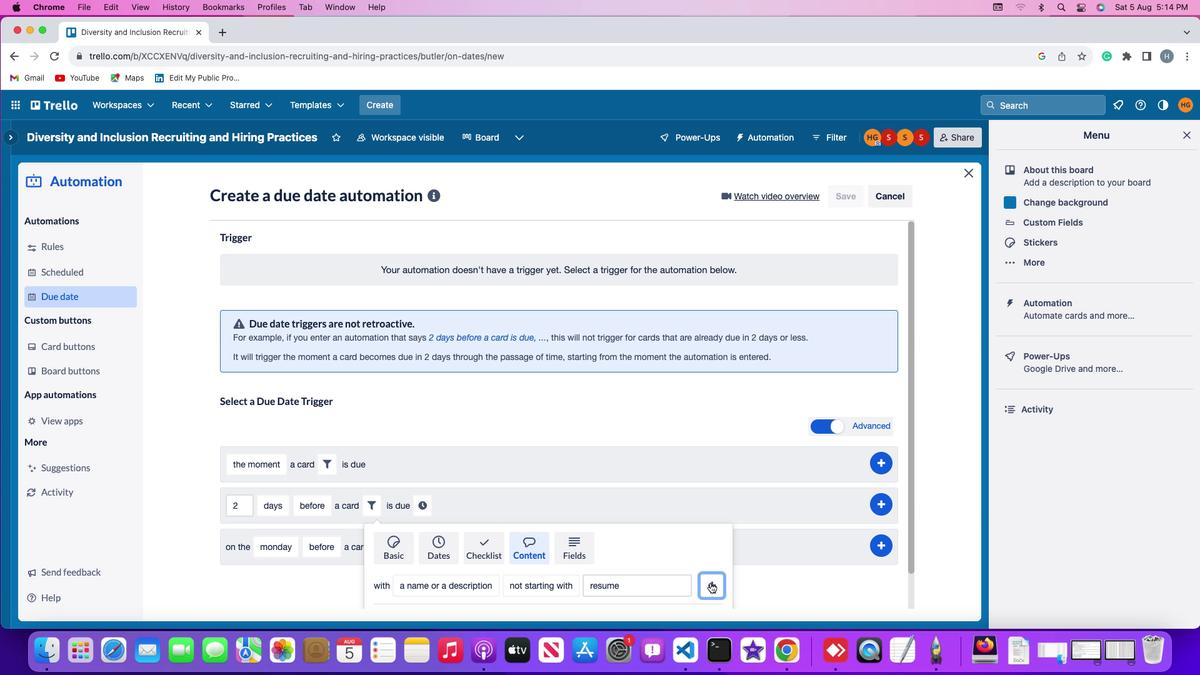 
Action: Mouse moved to (669, 509)
Screenshot: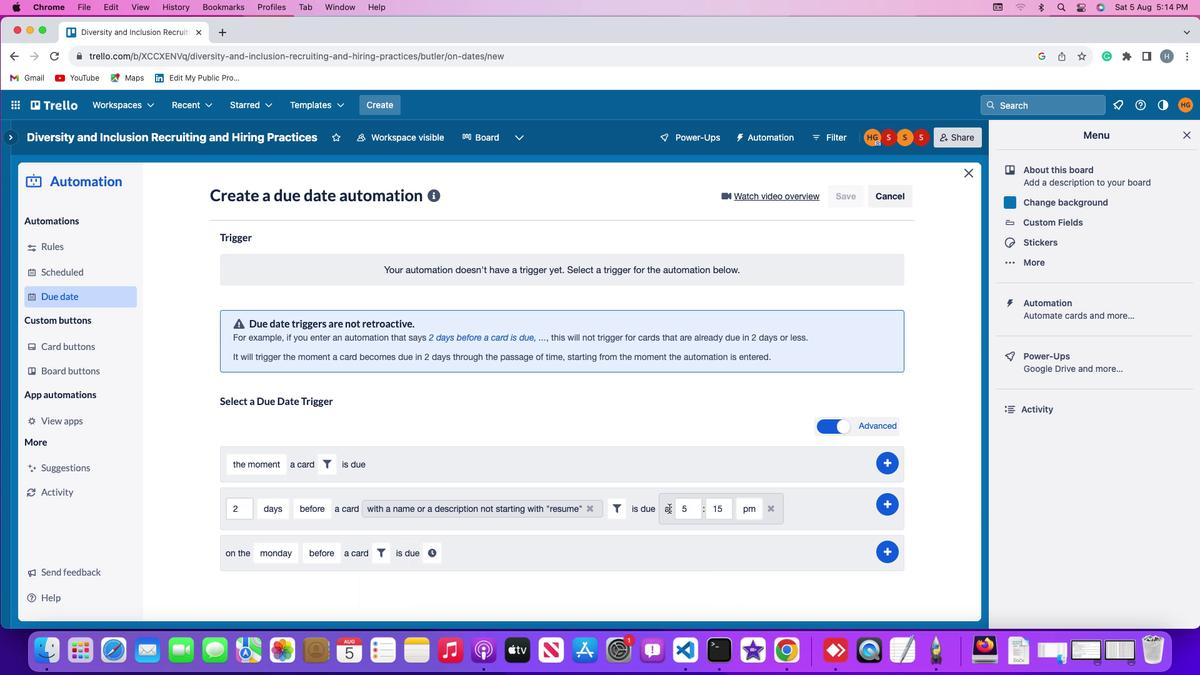 
Action: Mouse pressed left at (669, 509)
Screenshot: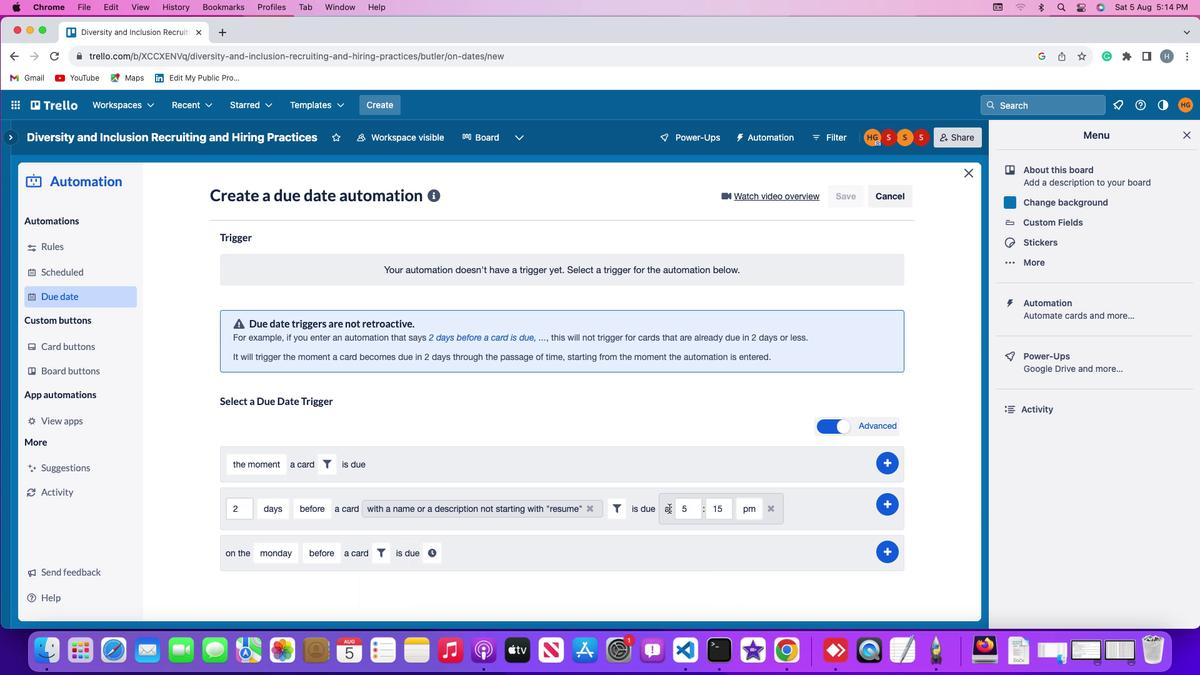 
Action: Mouse moved to (690, 514)
Screenshot: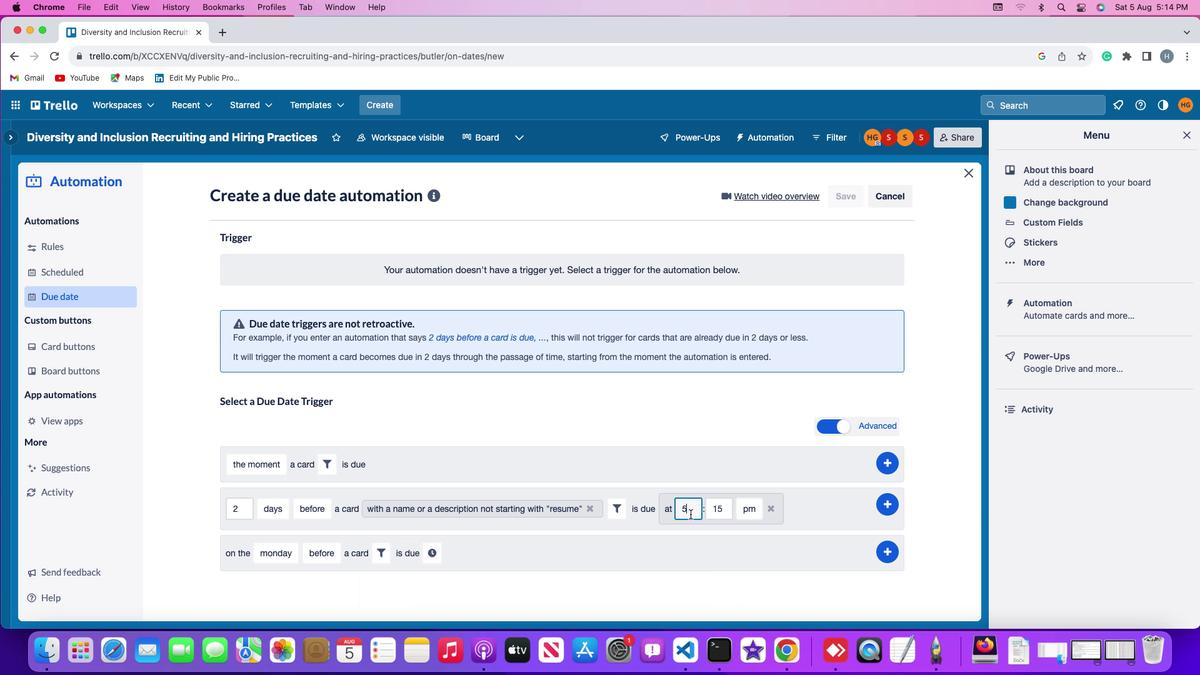 
Action: Mouse pressed left at (690, 514)
Screenshot: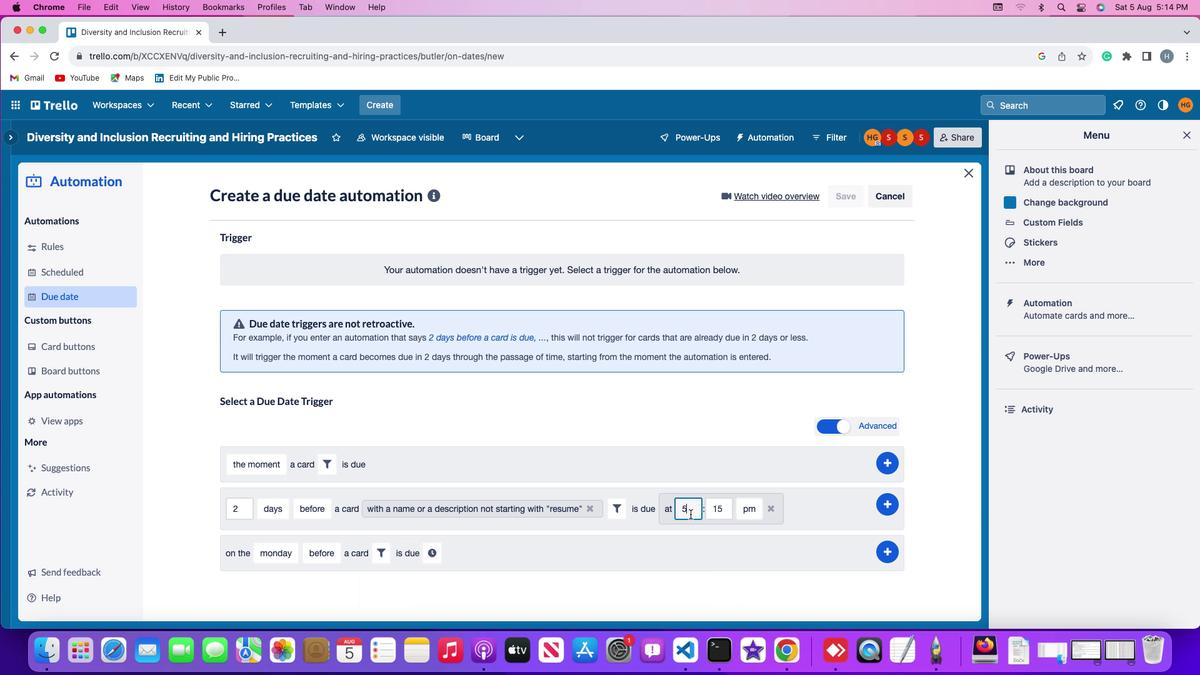 
Action: Mouse moved to (690, 514)
Screenshot: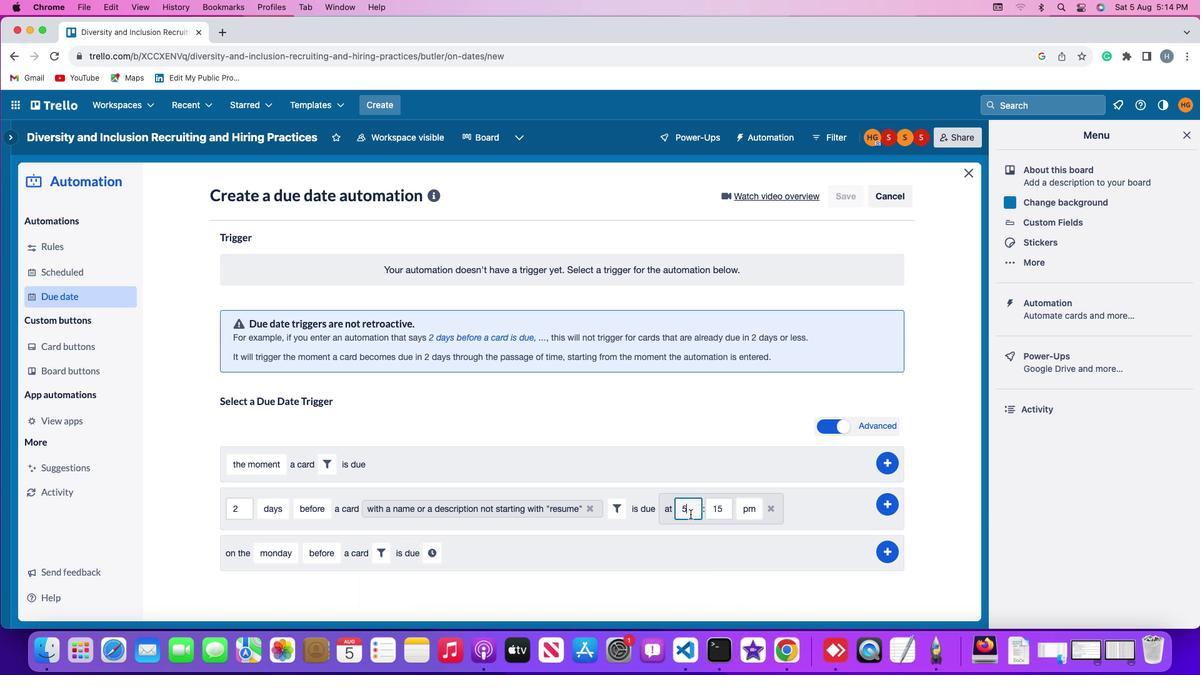 
Action: Key pressed Key.backspace'1''1'
Screenshot: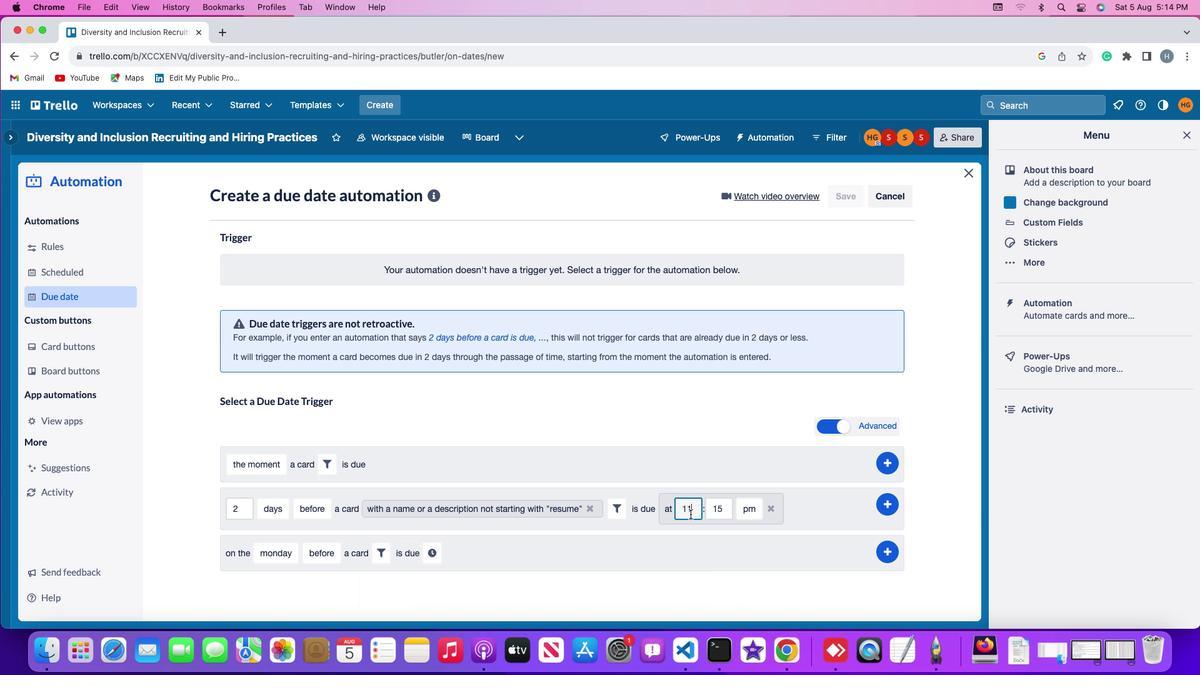 
Action: Mouse moved to (725, 507)
Screenshot: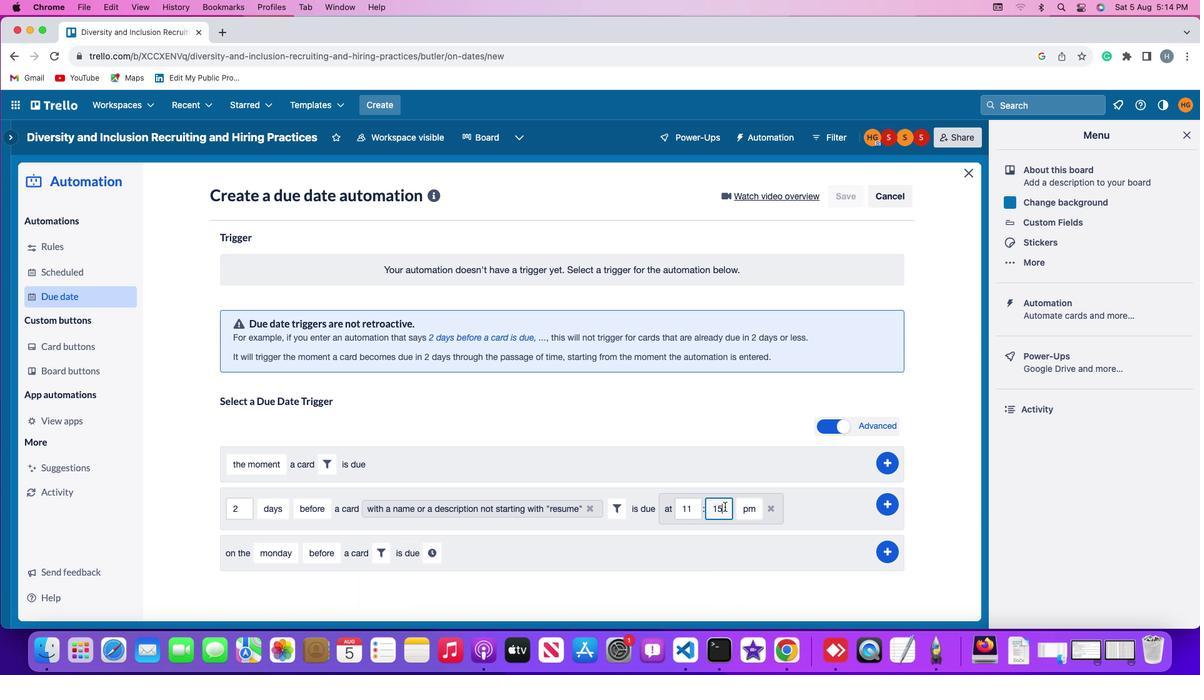 
Action: Mouse pressed left at (725, 507)
Screenshot: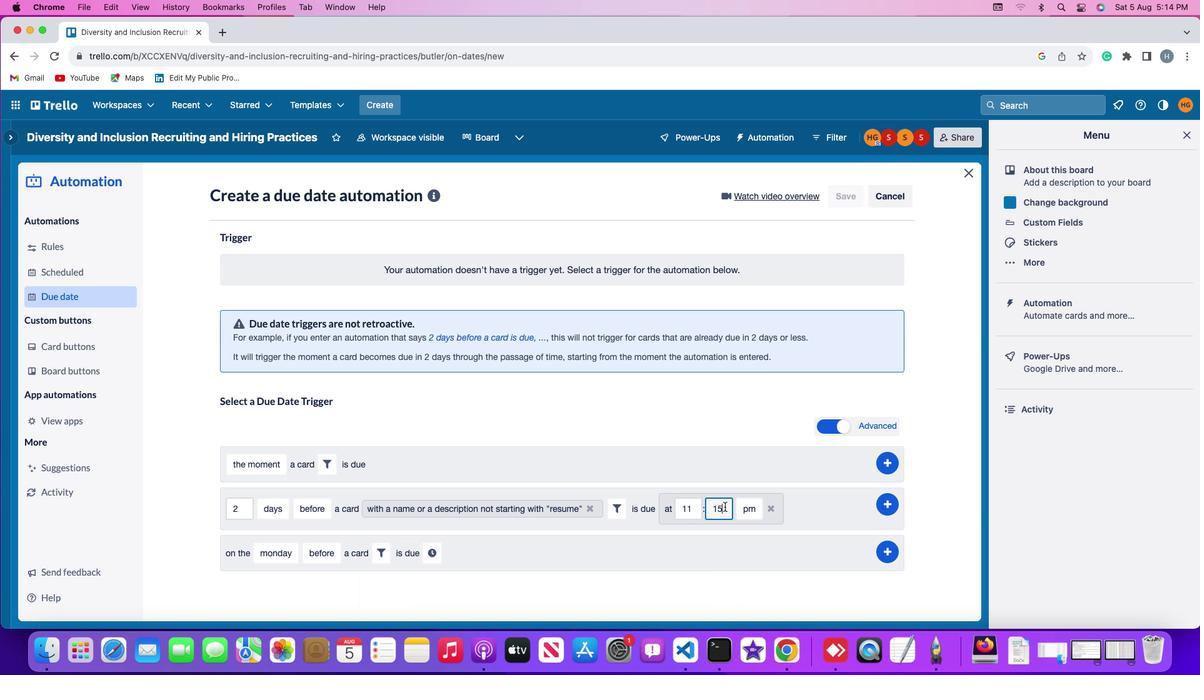 
Action: Key pressed Key.backspaceKey.backspaceKey.backspace'0''0'
Screenshot: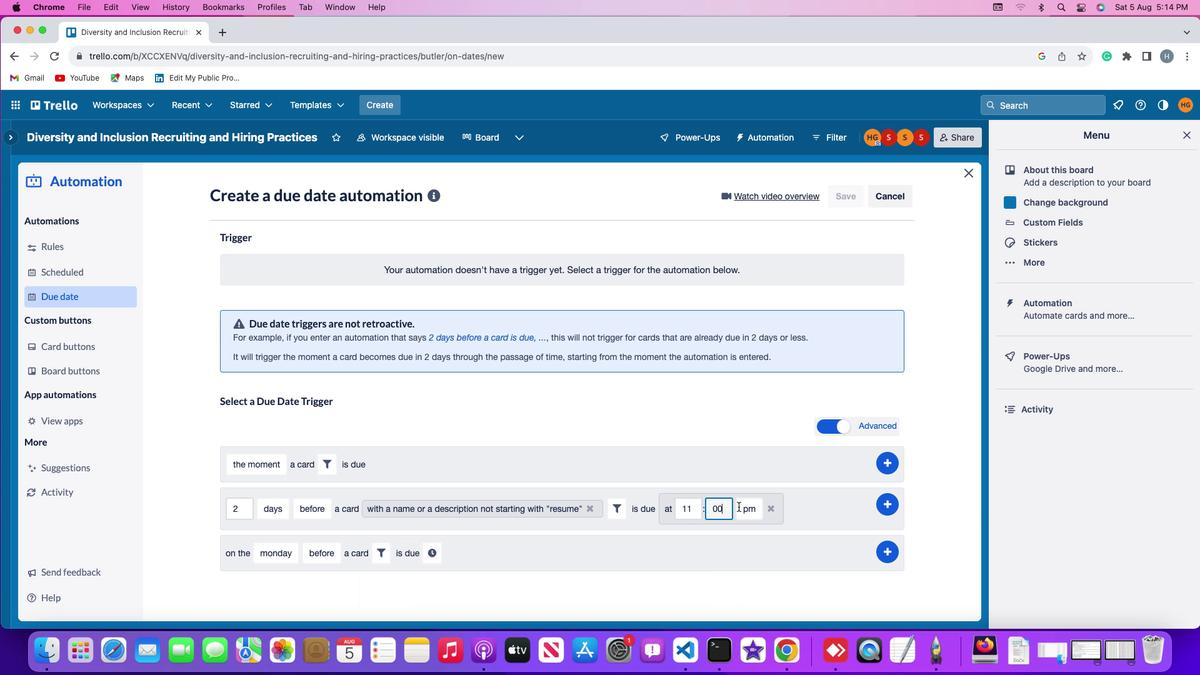 
Action: Mouse moved to (745, 507)
Screenshot: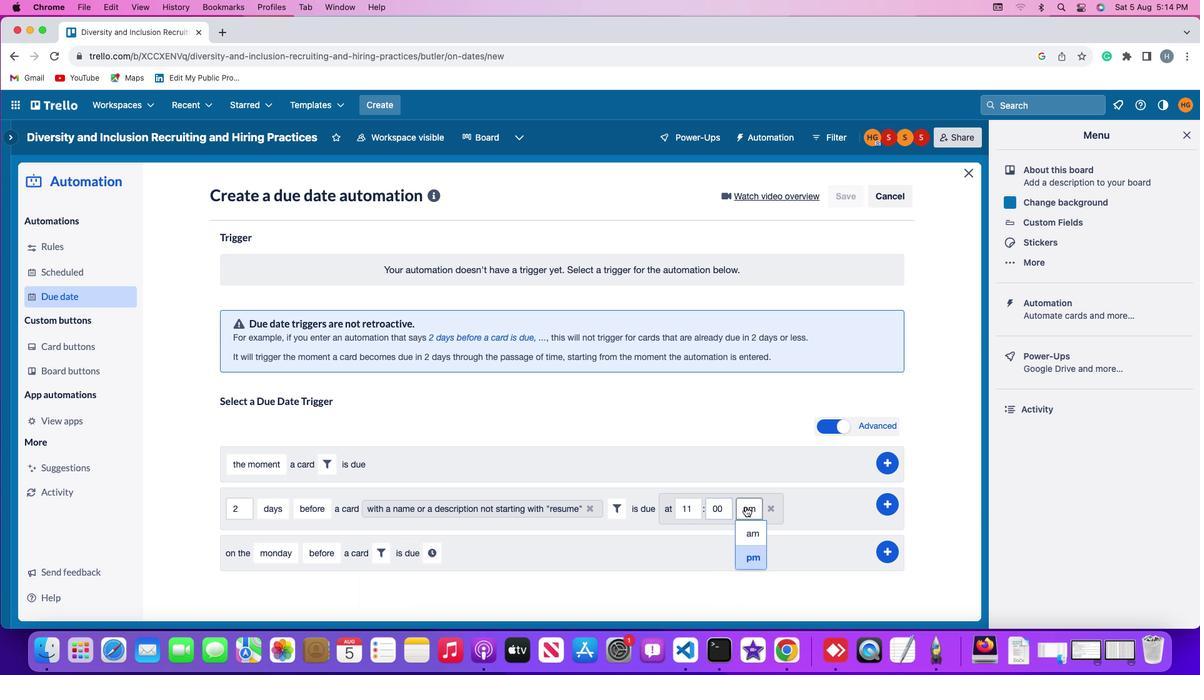 
Action: Mouse pressed left at (745, 507)
Screenshot: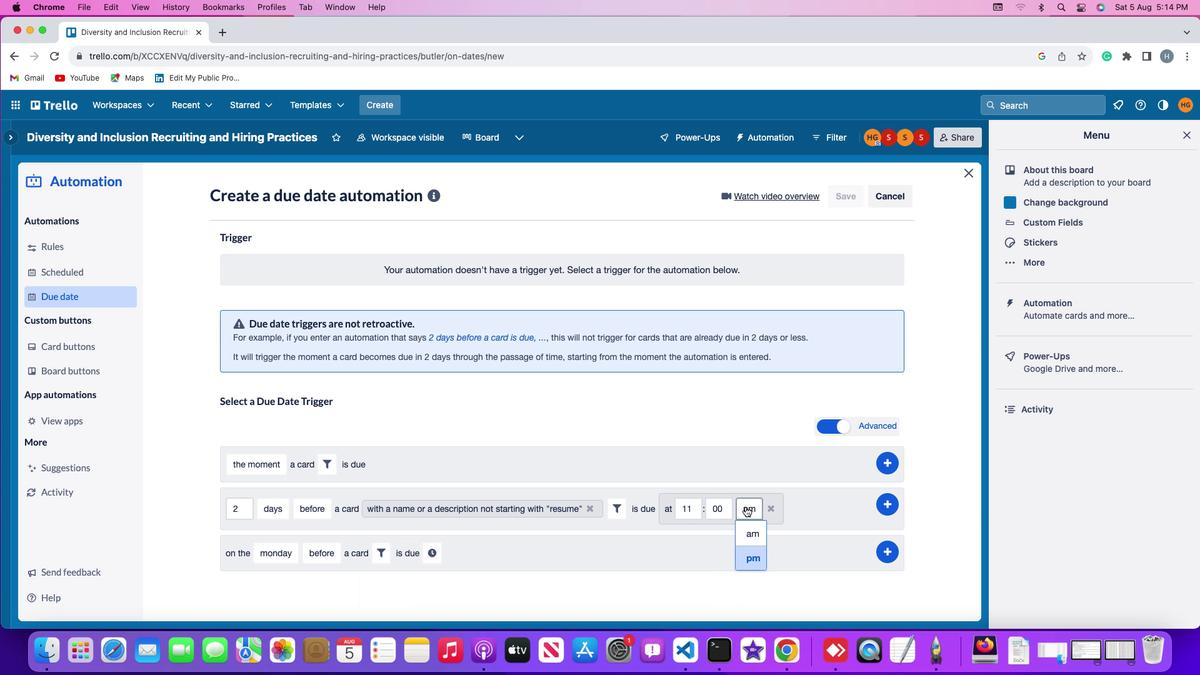 
Action: Mouse moved to (744, 531)
Screenshot: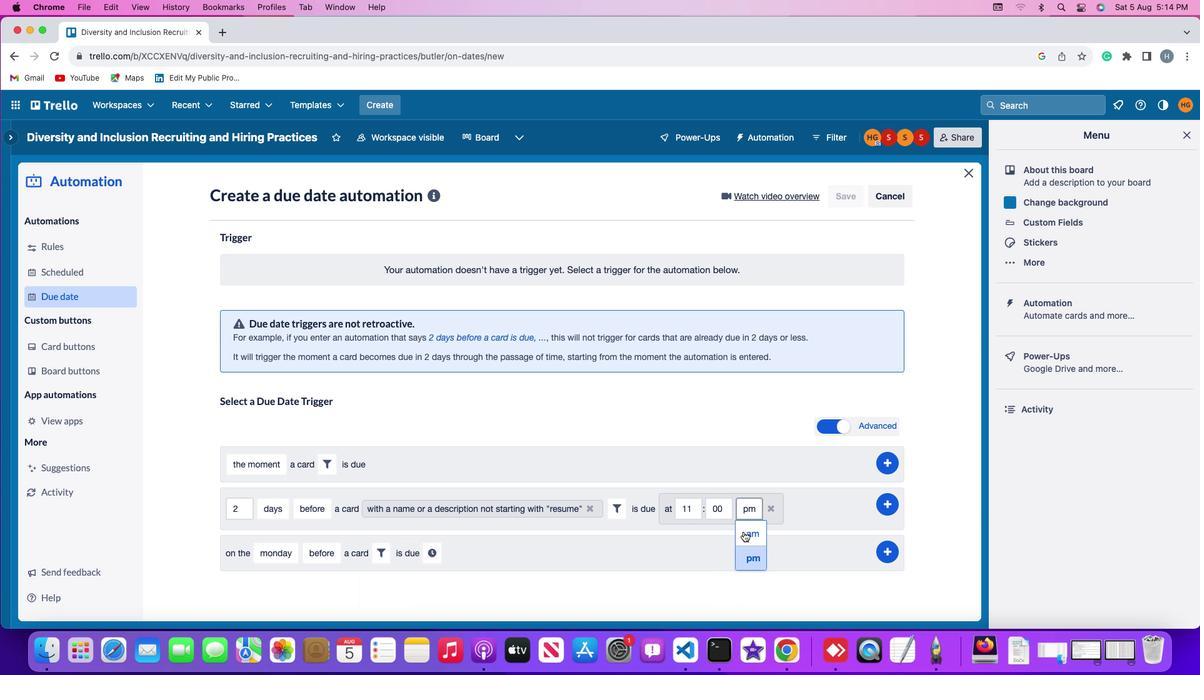 
Action: Mouse pressed left at (744, 531)
Screenshot: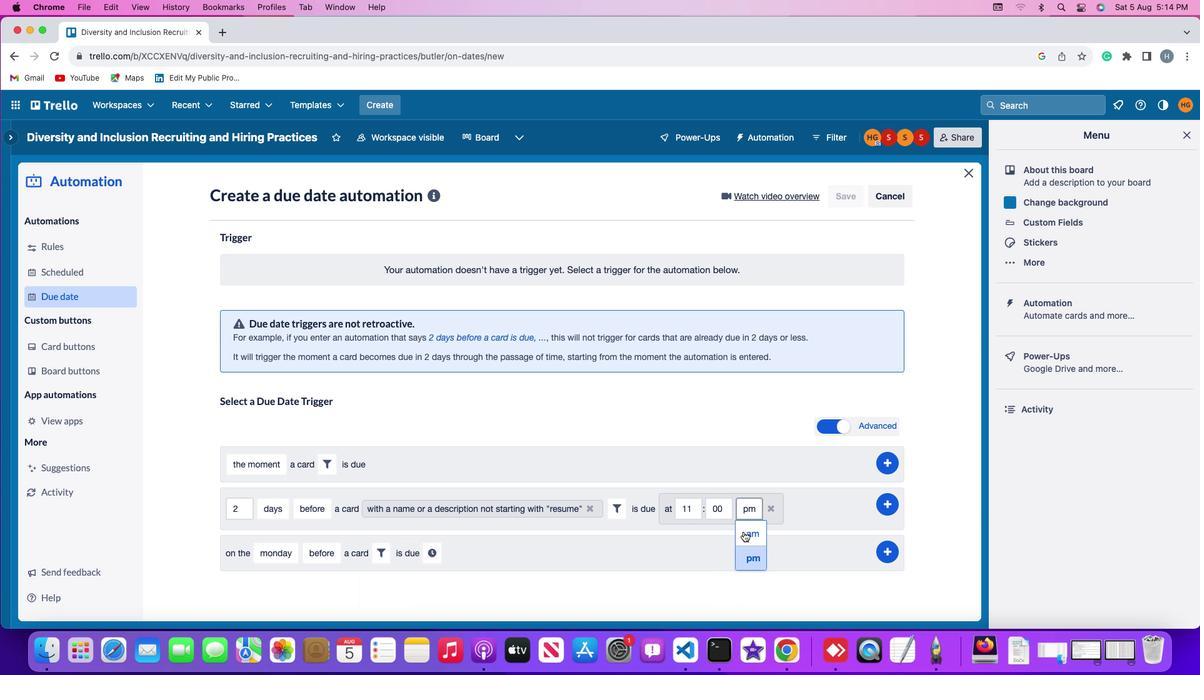 
Action: Mouse moved to (886, 504)
Screenshot: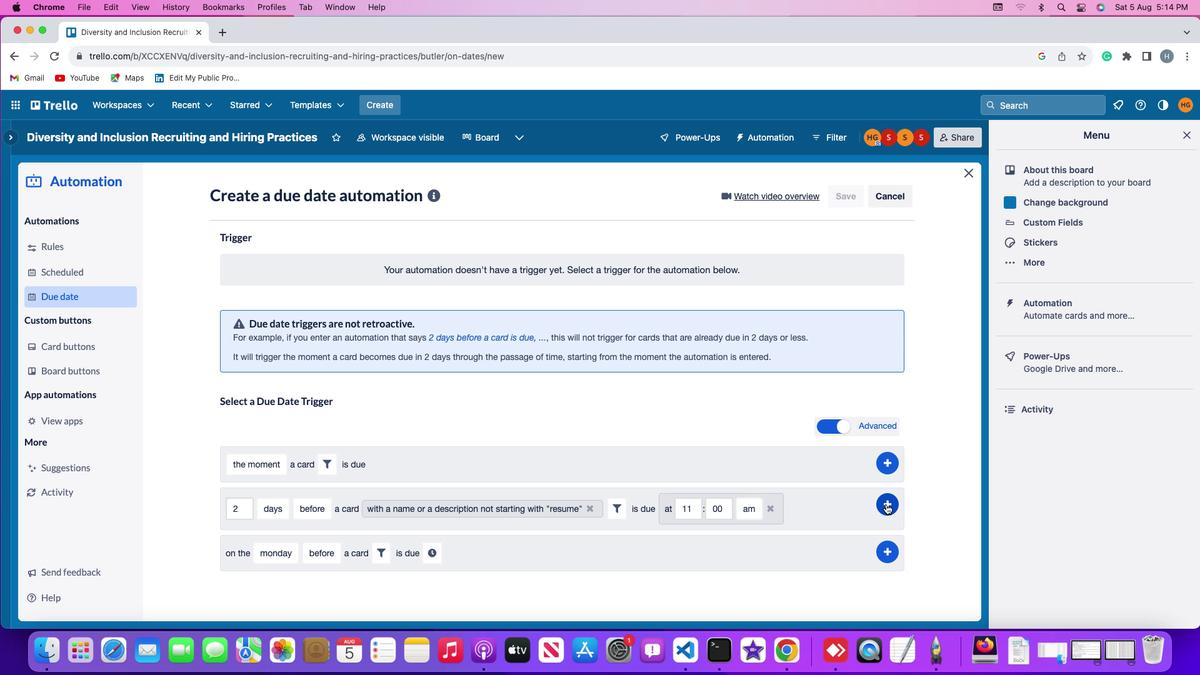 
Action: Mouse pressed left at (886, 504)
Screenshot: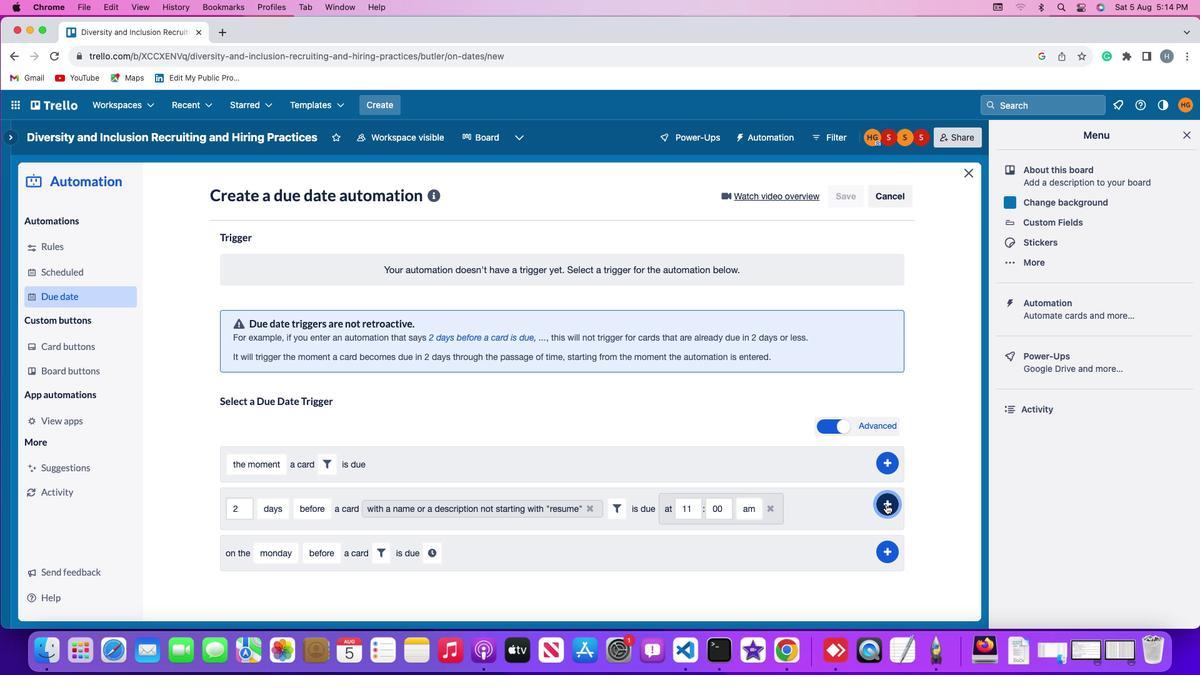 
Action: Mouse moved to (933, 370)
Screenshot: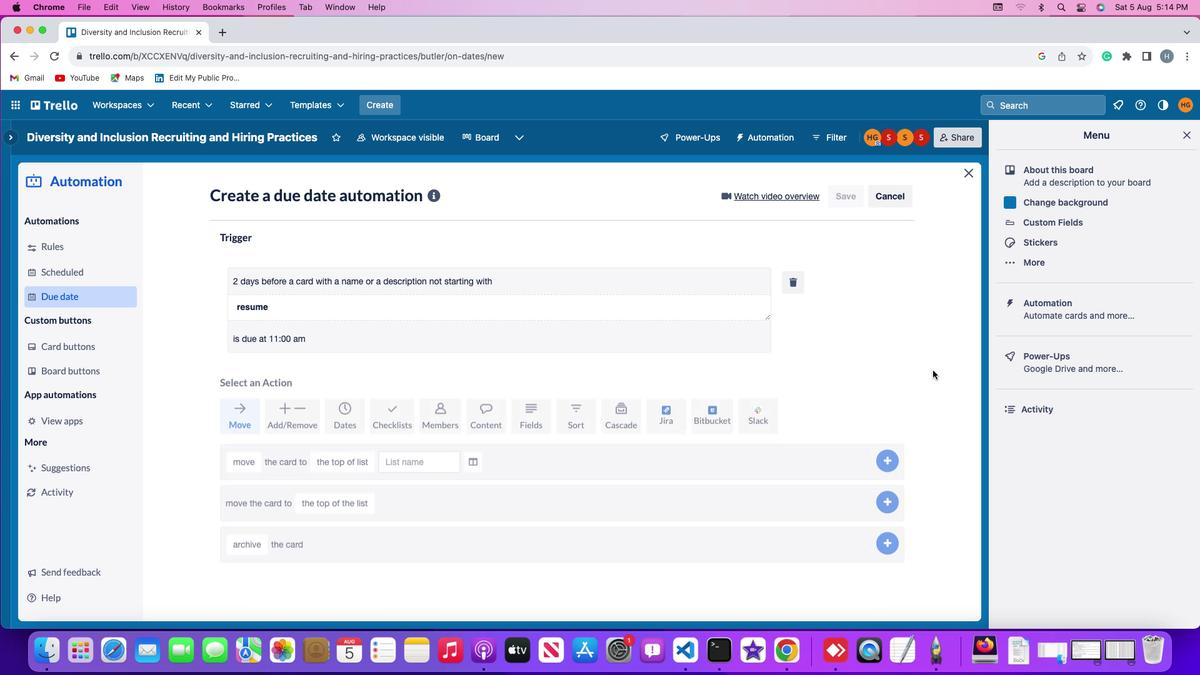 
